 Task: Look for space in Machalí, Chile from 7th July, 2023 to 15th July, 2023 for 6 adults in price range Rs.15000 to Rs.20000. Place can be entire place with 3 bedrooms having 3 beds and 3 bathrooms. Property type can be house, flat, guest house. Booking option can be shelf check-in. Required host language is English.
Action: Mouse moved to (411, 203)
Screenshot: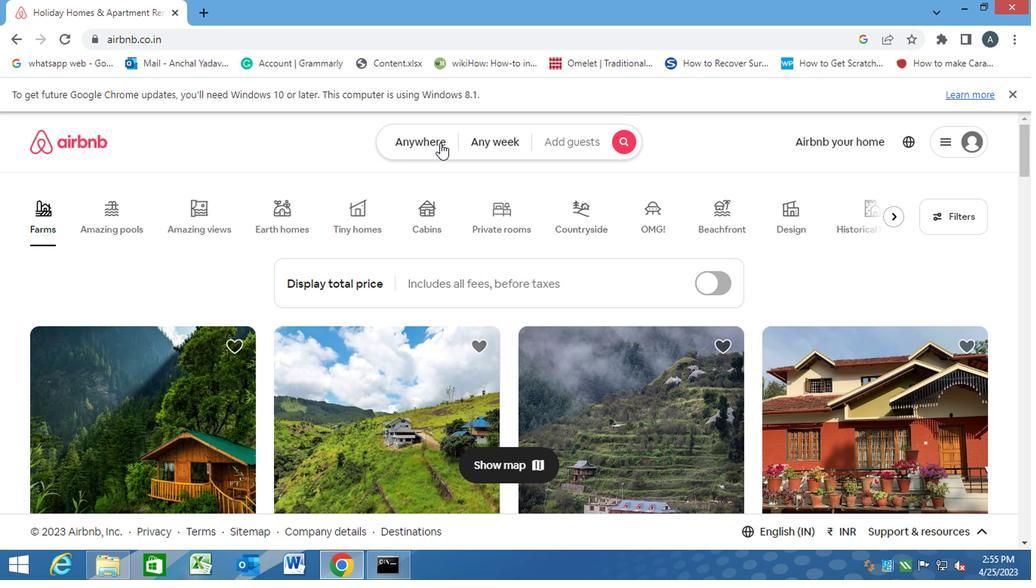 
Action: Mouse pressed left at (411, 203)
Screenshot: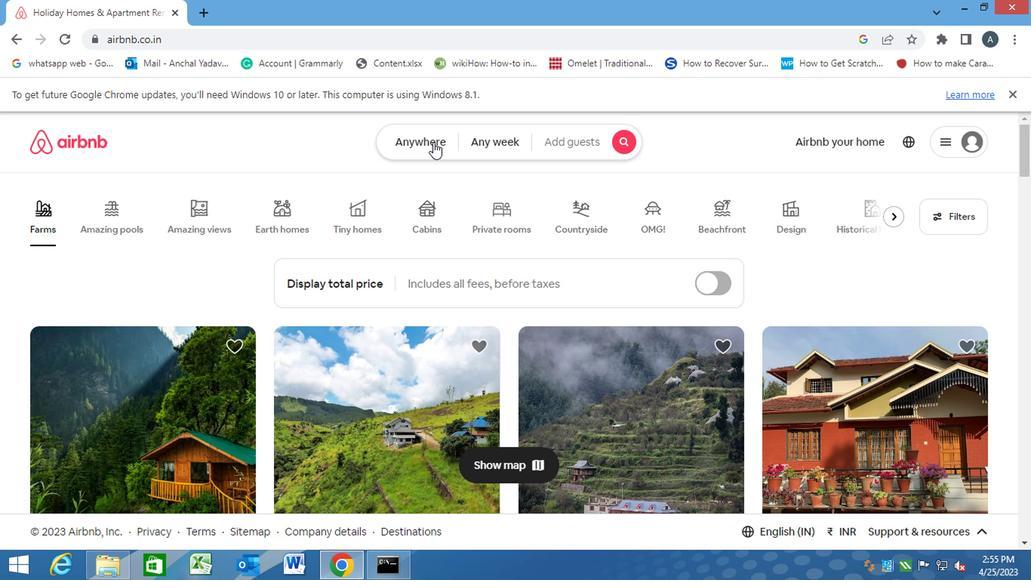 
Action: Mouse moved to (327, 248)
Screenshot: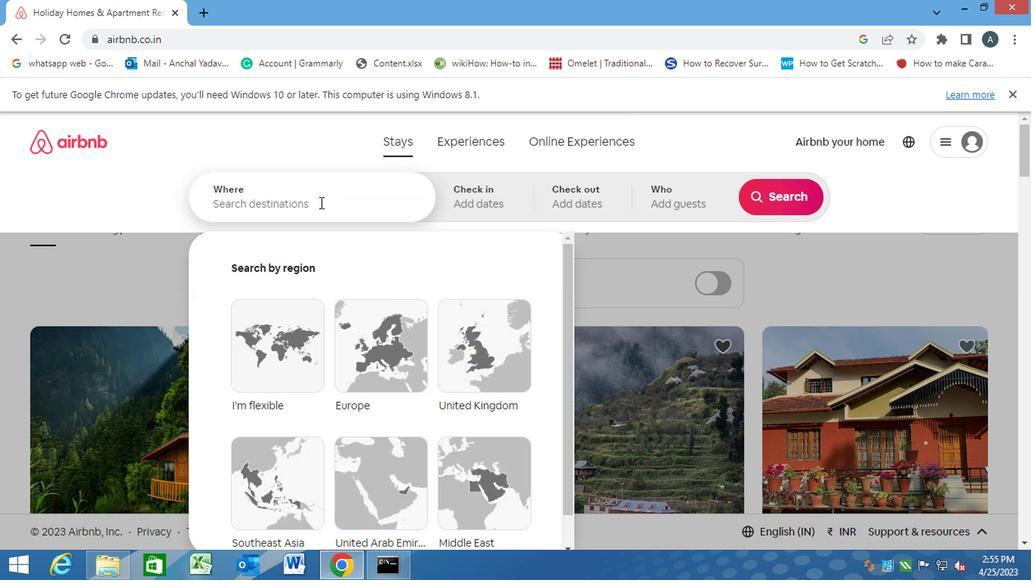 
Action: Mouse pressed left at (327, 248)
Screenshot: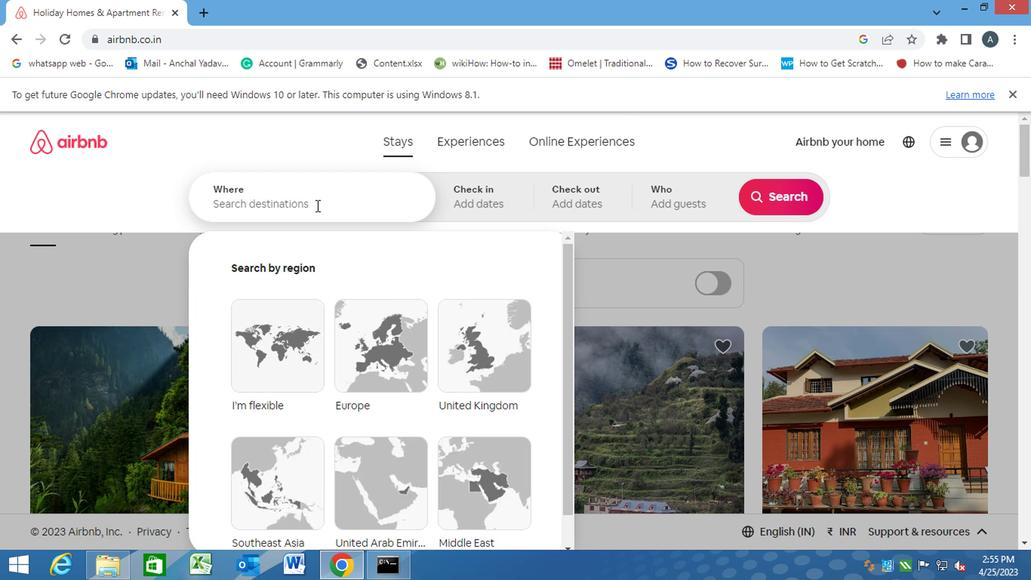 
Action: Key pressed m<Key.caps_lock>achali,<Key.space><Key.caps_lock>c<Key.caps_lock>hile<Key.enter>
Screenshot: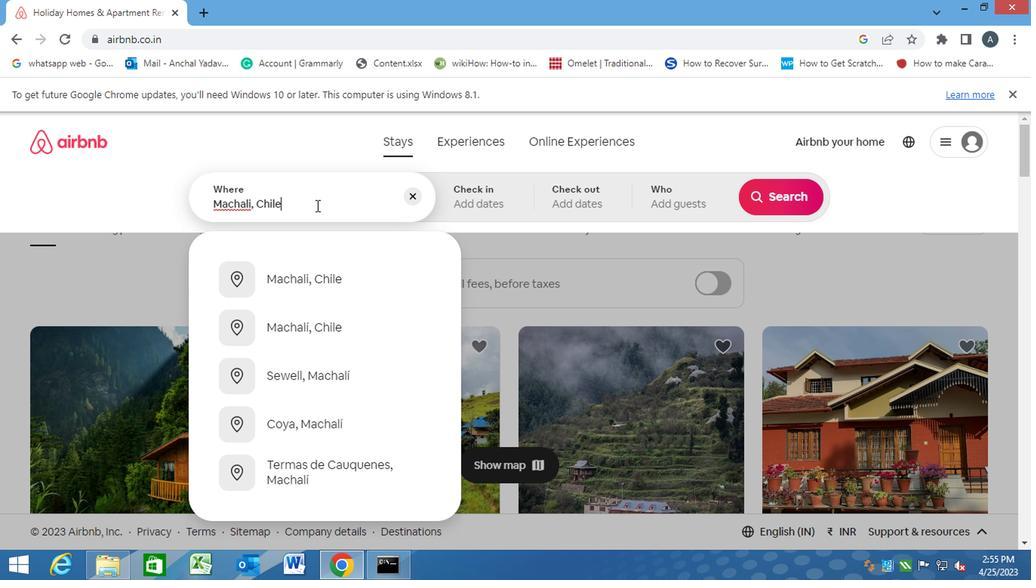 
Action: Mouse moved to (652, 329)
Screenshot: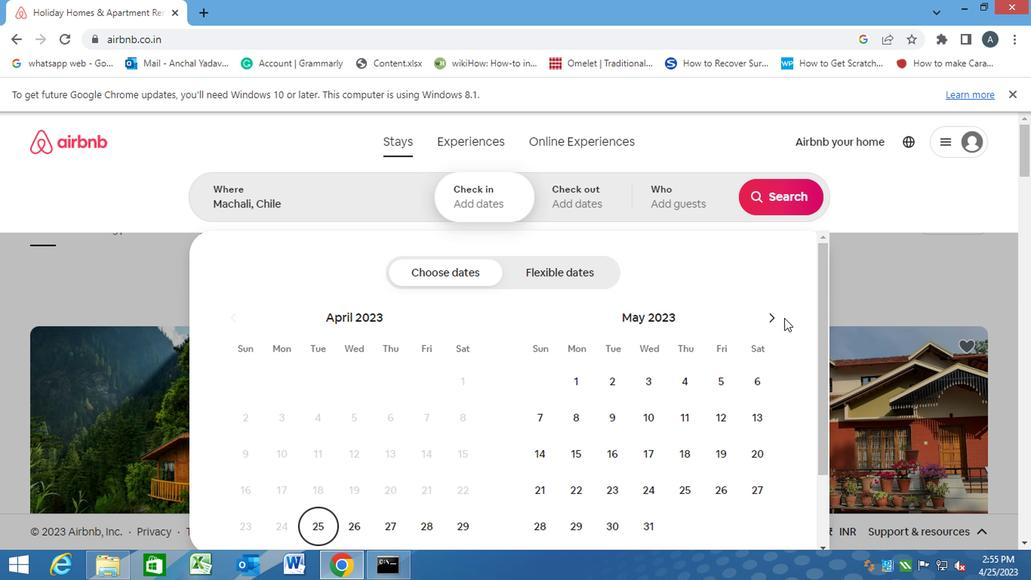 
Action: Mouse pressed left at (652, 329)
Screenshot: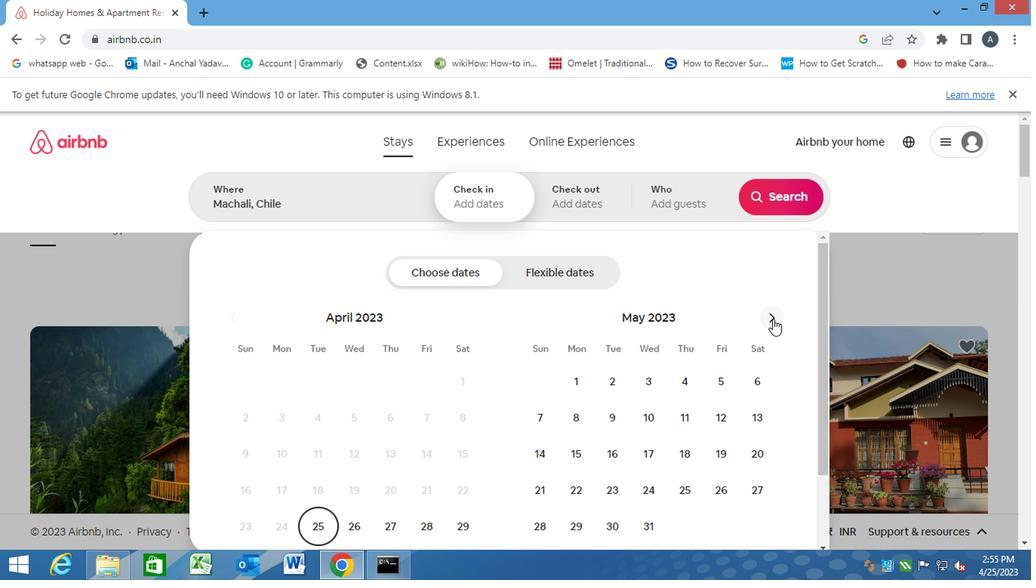 
Action: Mouse pressed left at (652, 329)
Screenshot: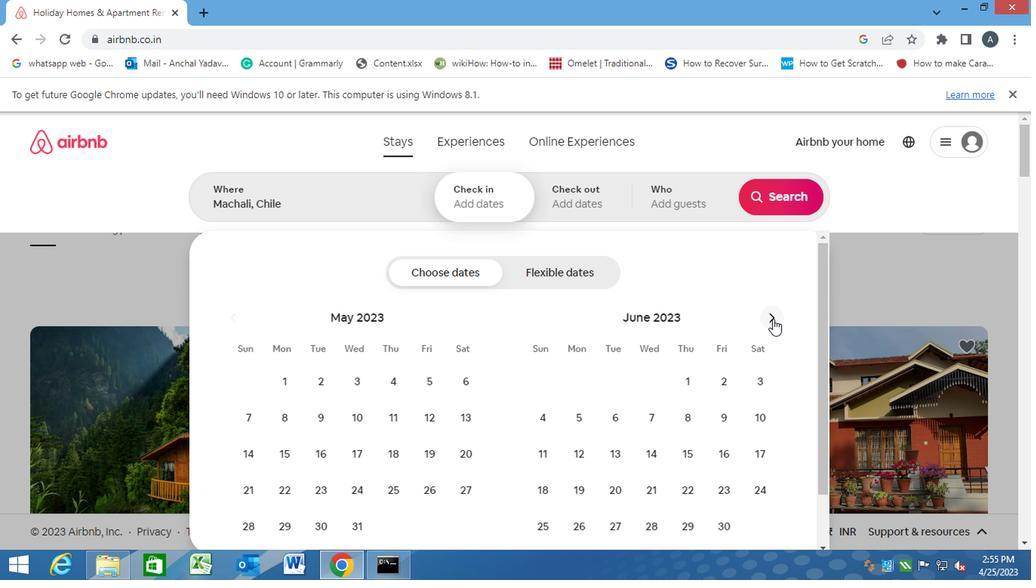 
Action: Mouse moved to (615, 401)
Screenshot: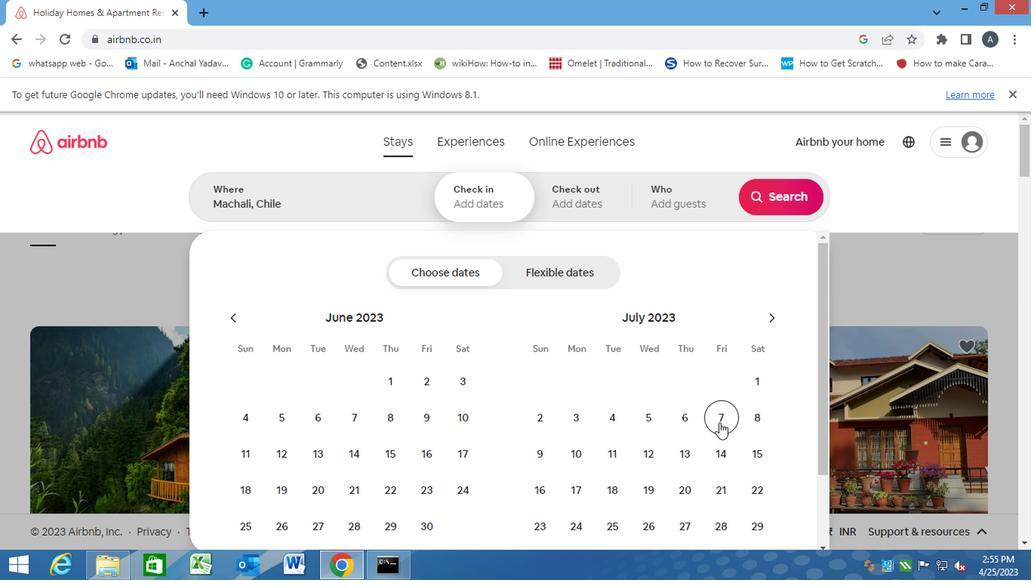 
Action: Mouse pressed left at (615, 401)
Screenshot: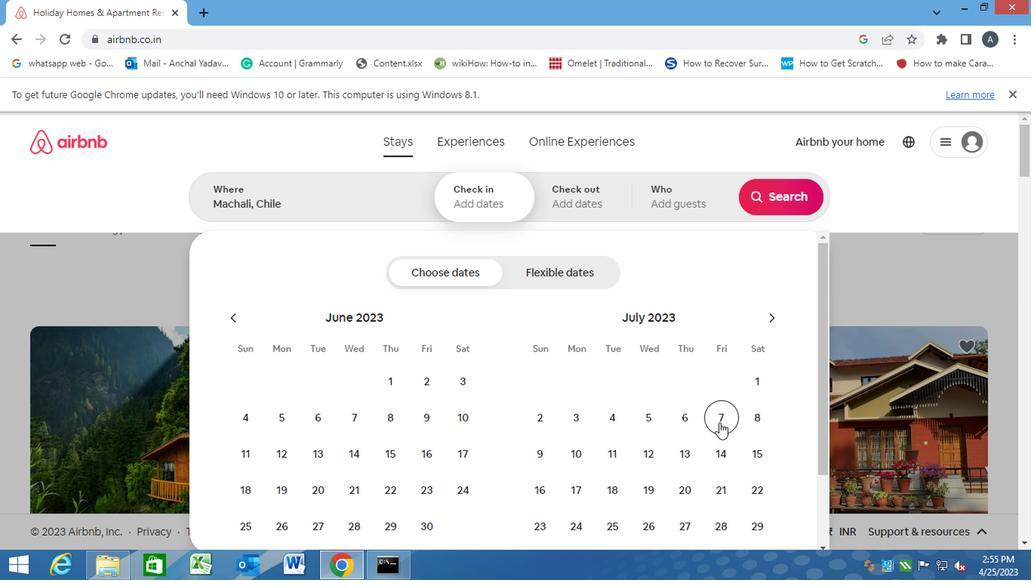 
Action: Mouse moved to (643, 430)
Screenshot: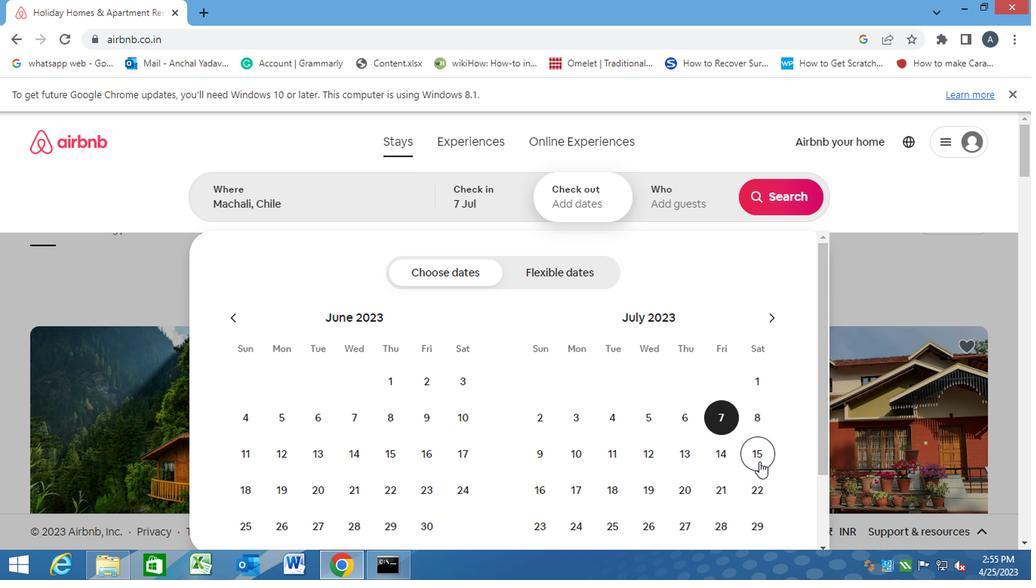 
Action: Mouse pressed left at (643, 430)
Screenshot: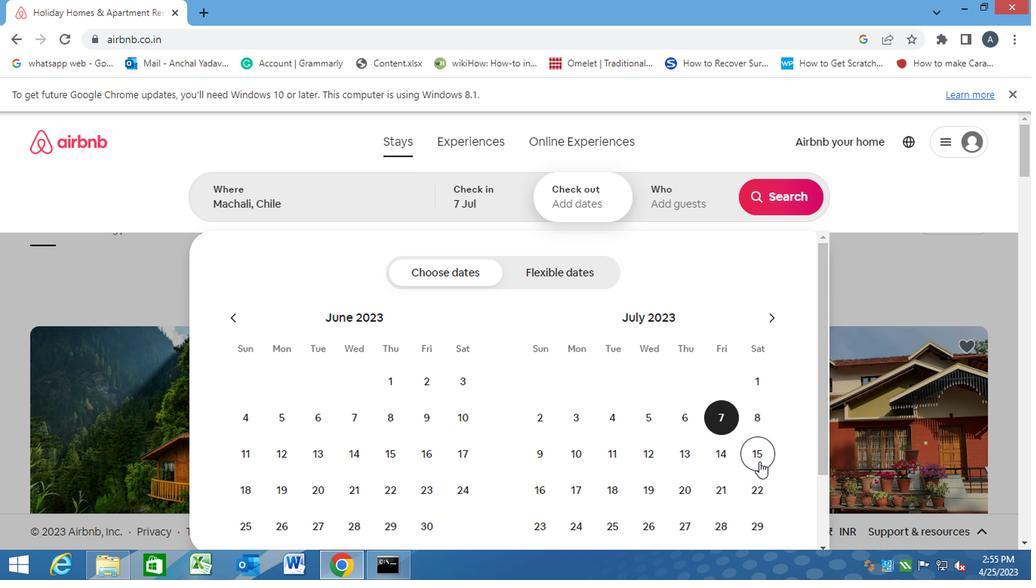 
Action: Mouse moved to (601, 239)
Screenshot: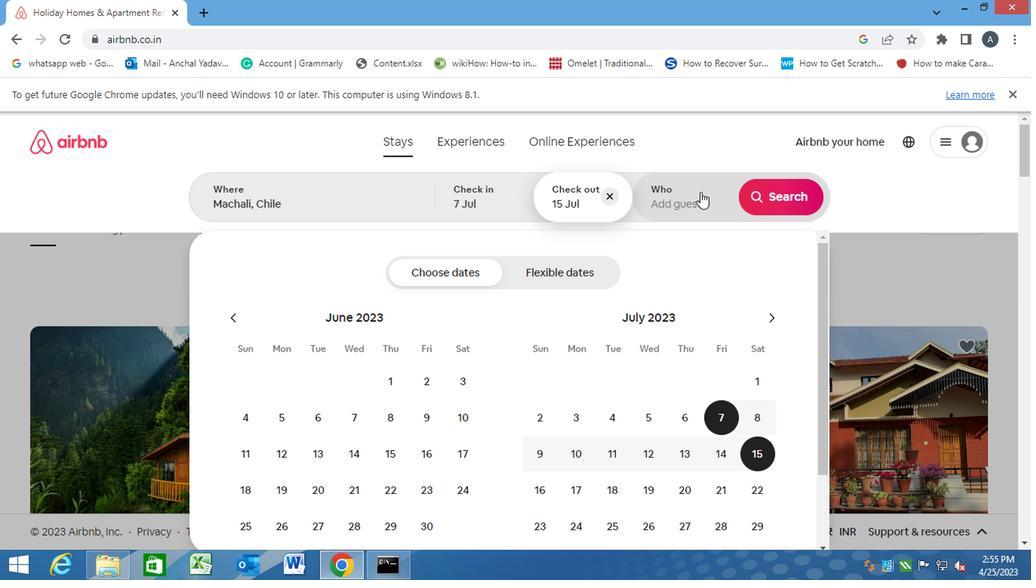 
Action: Mouse pressed left at (601, 239)
Screenshot: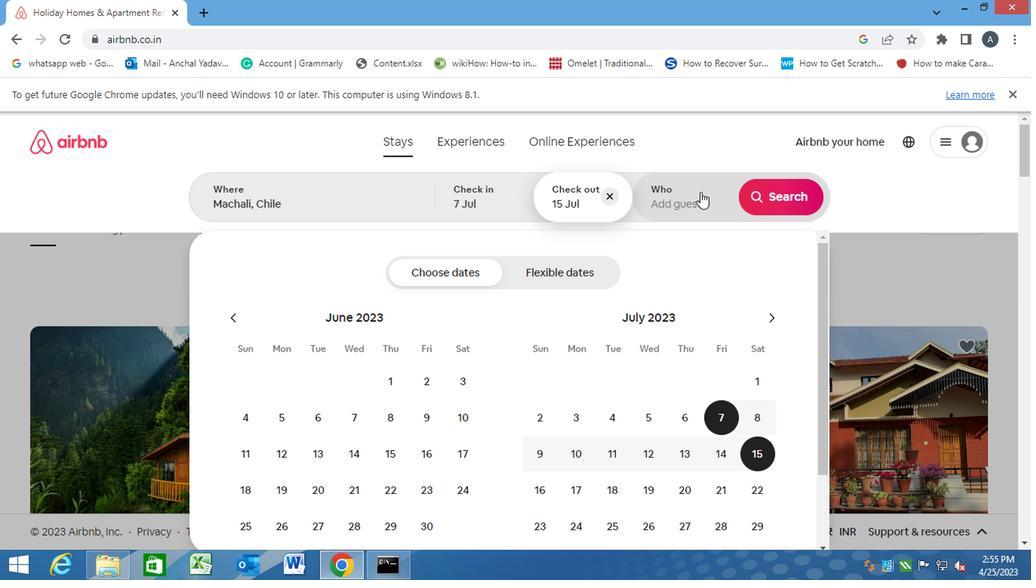
Action: Mouse moved to (666, 301)
Screenshot: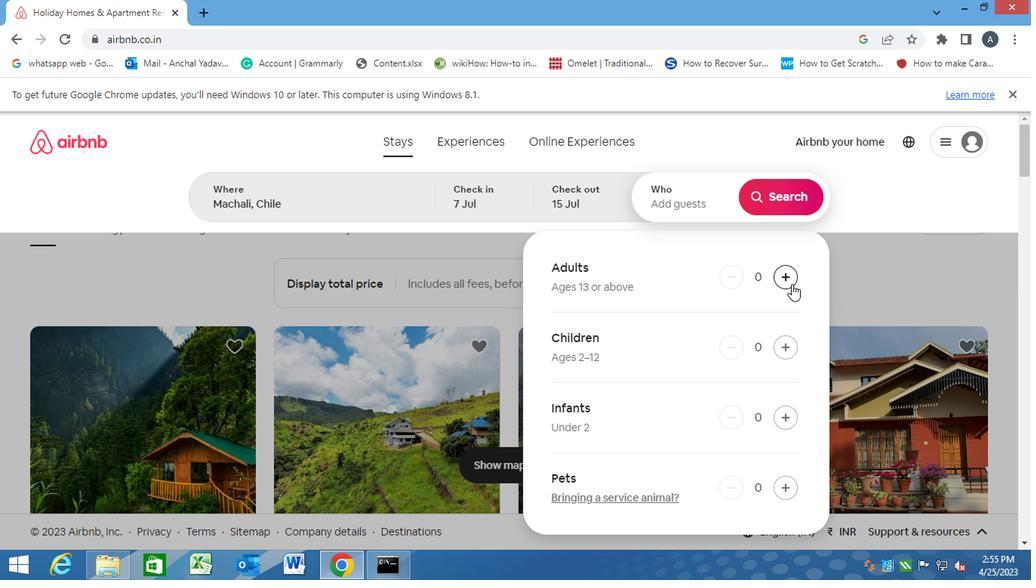 
Action: Mouse pressed left at (666, 301)
Screenshot: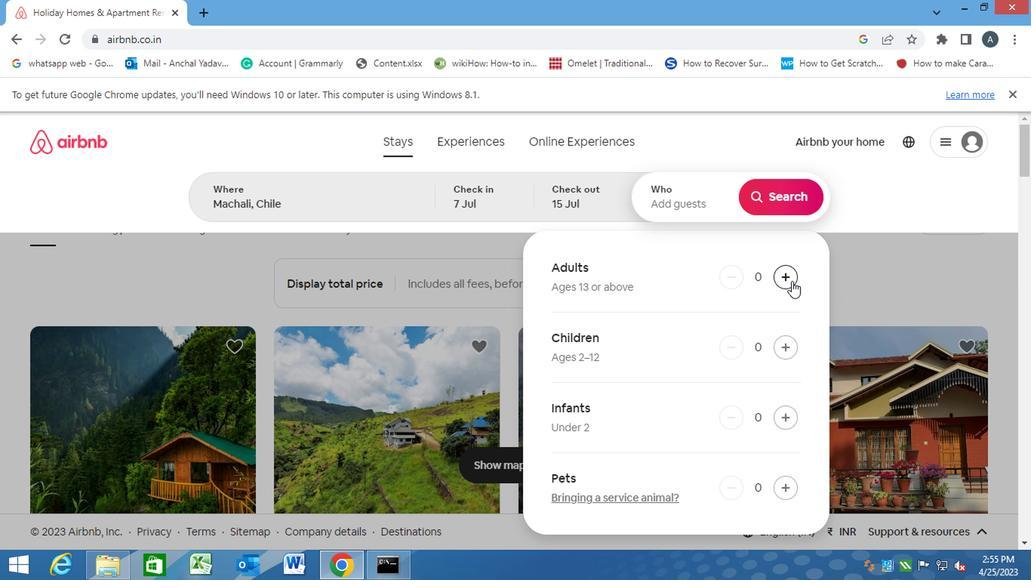 
Action: Mouse pressed left at (666, 301)
Screenshot: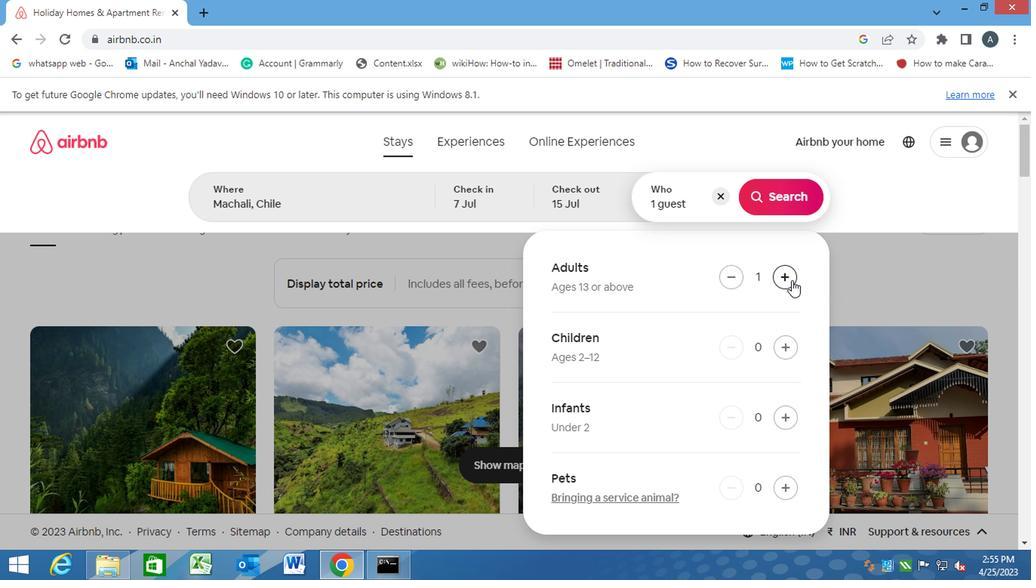 
Action: Mouse pressed left at (666, 301)
Screenshot: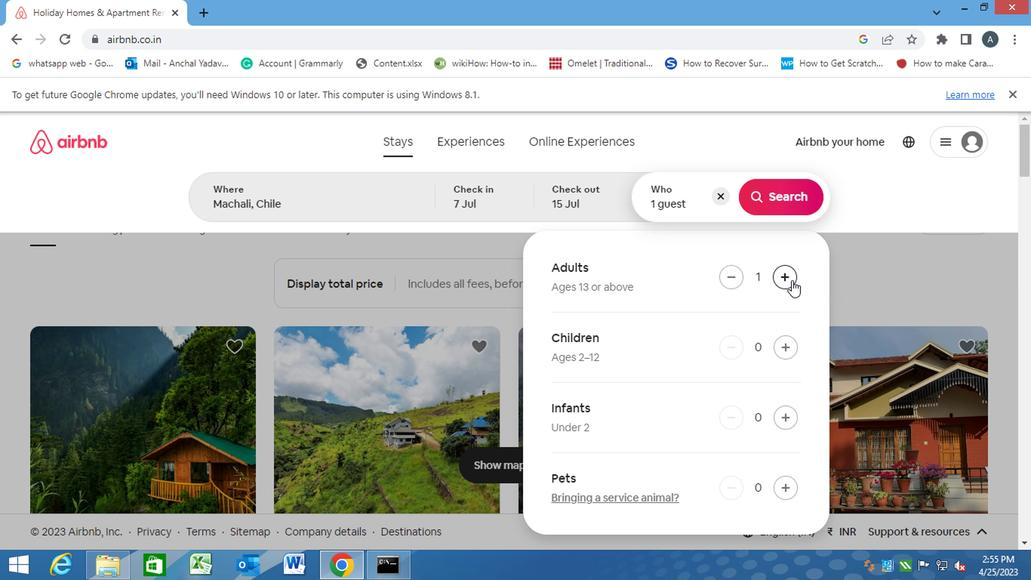 
Action: Mouse pressed left at (666, 301)
Screenshot: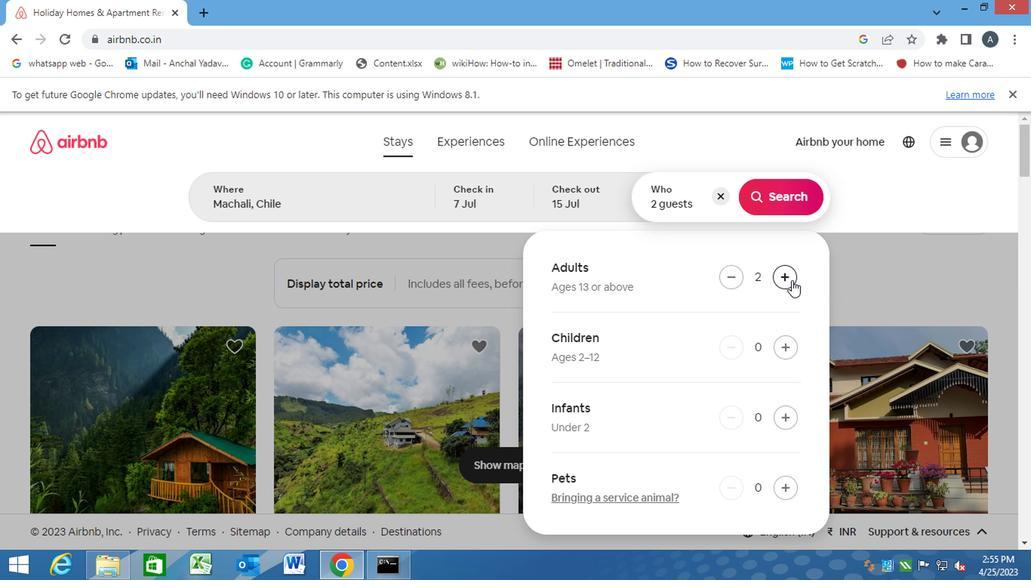
Action: Mouse pressed left at (666, 301)
Screenshot: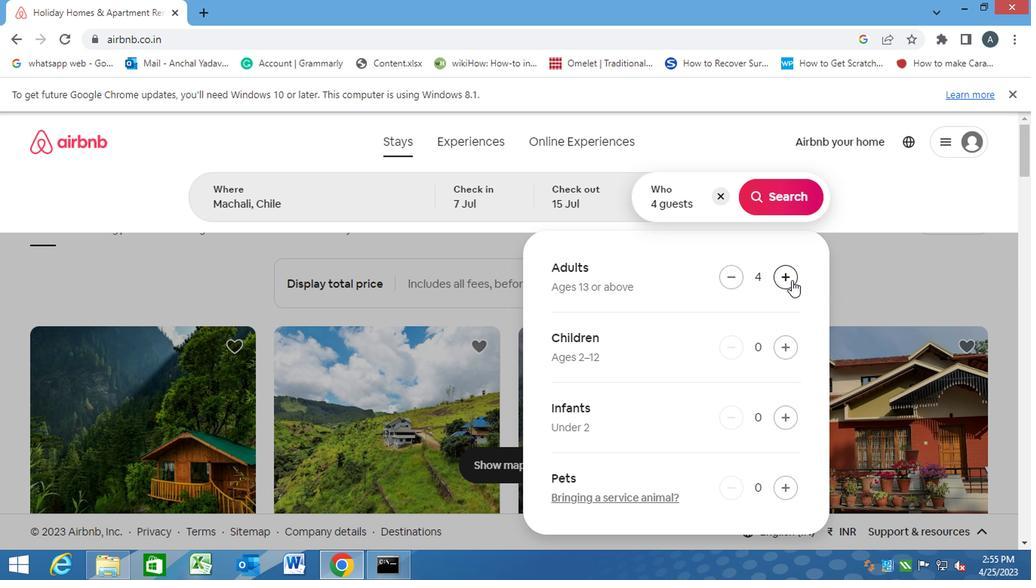 
Action: Mouse pressed left at (666, 301)
Screenshot: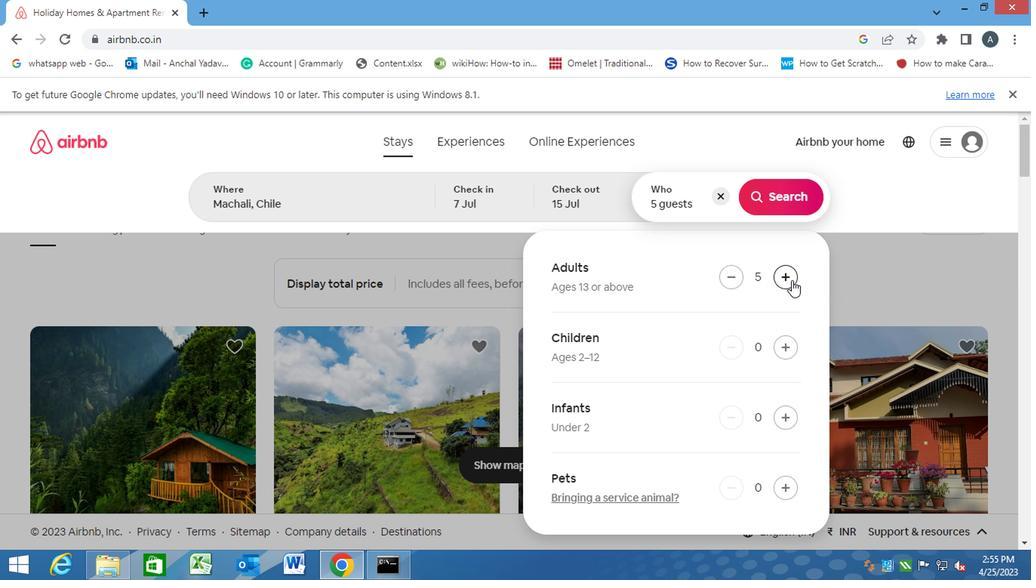 
Action: Mouse moved to (662, 237)
Screenshot: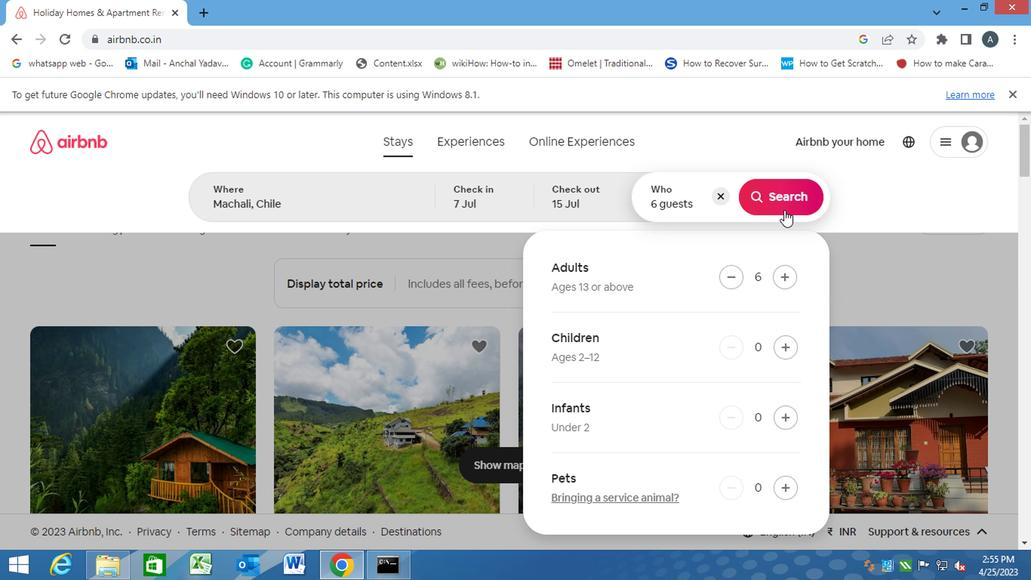 
Action: Mouse pressed left at (662, 237)
Screenshot: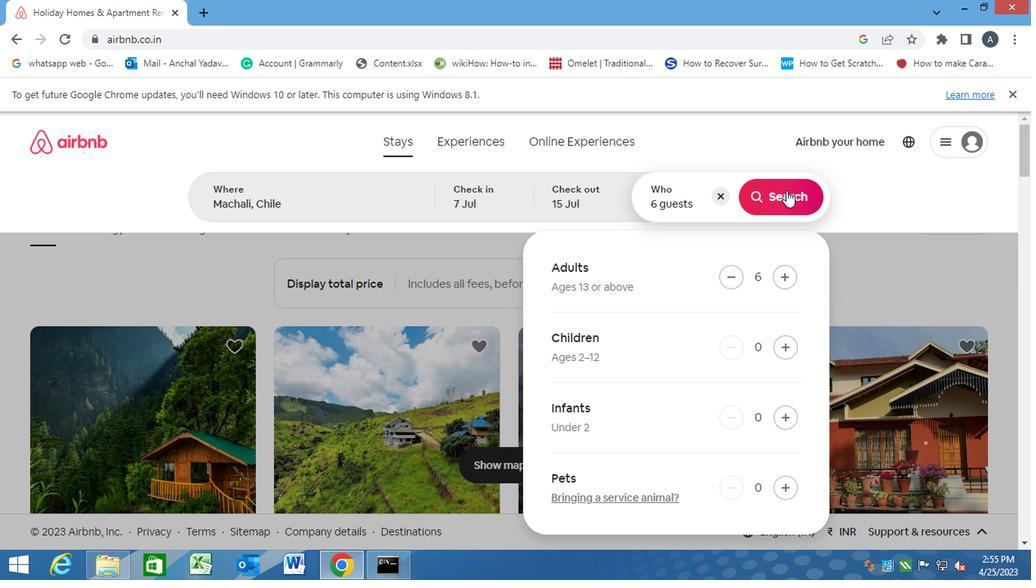 
Action: Mouse moved to (783, 242)
Screenshot: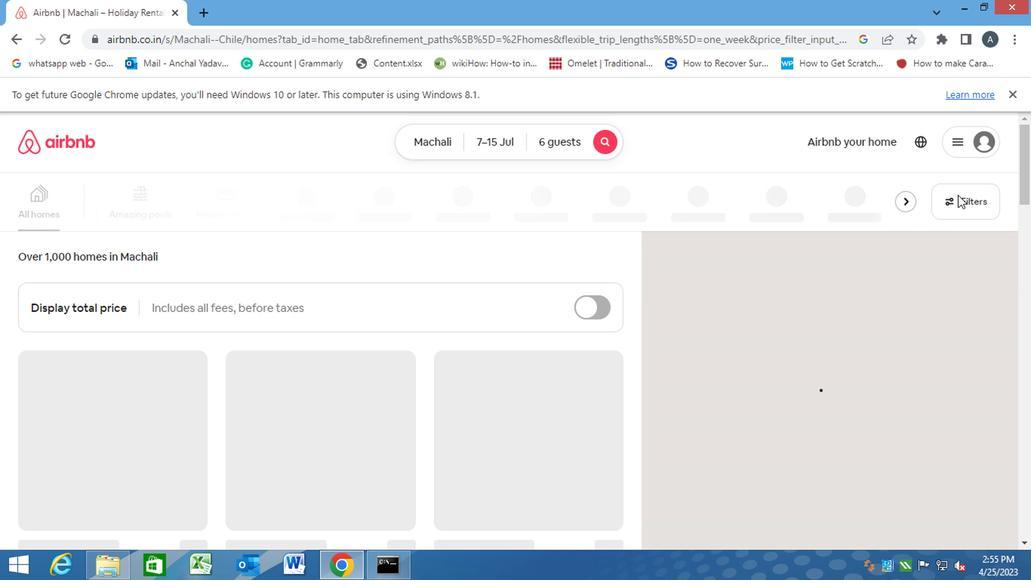 
Action: Mouse pressed left at (783, 242)
Screenshot: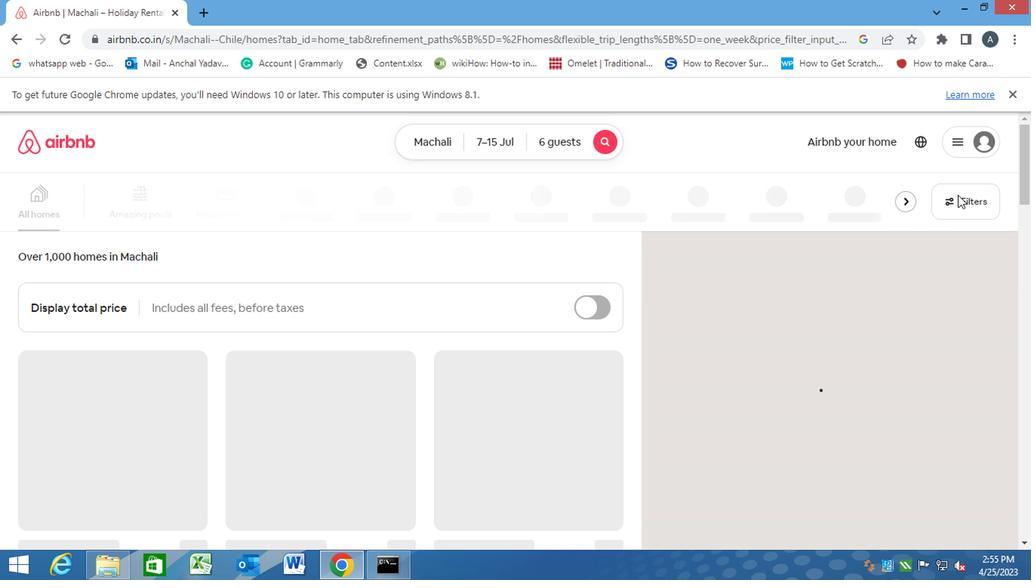 
Action: Mouse moved to (325, 382)
Screenshot: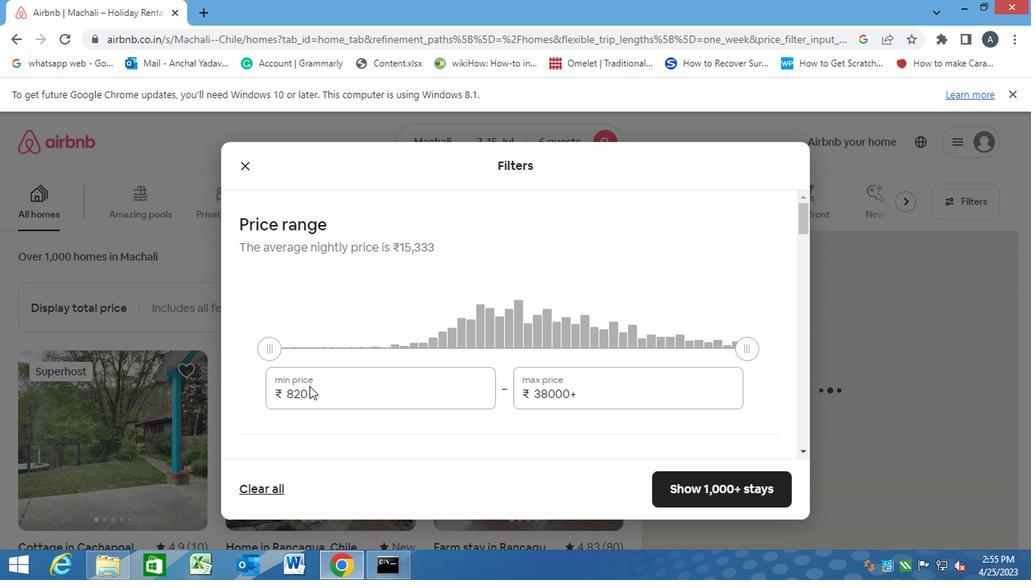 
Action: Mouse pressed left at (325, 382)
Screenshot: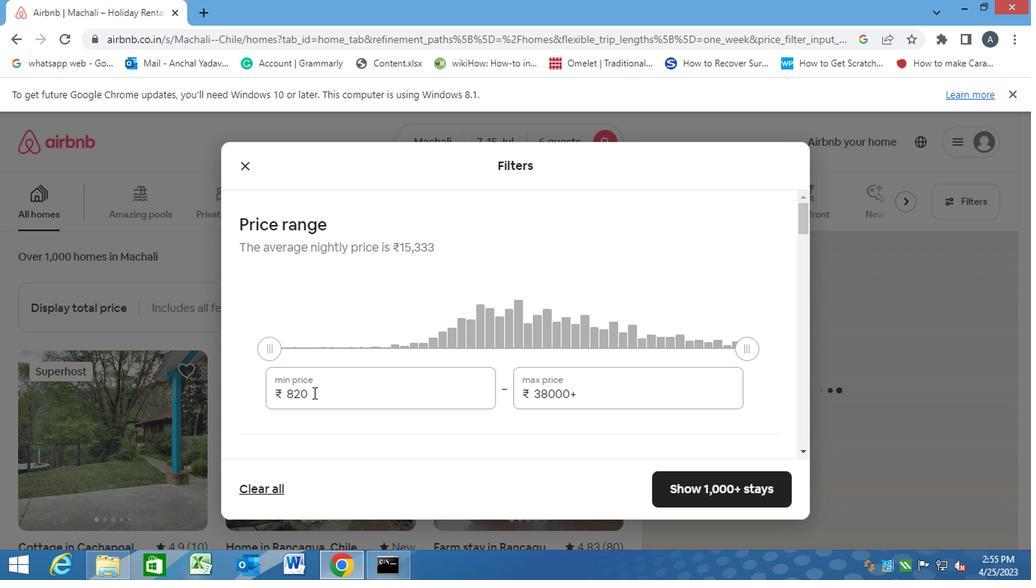 
Action: Mouse moved to (295, 390)
Screenshot: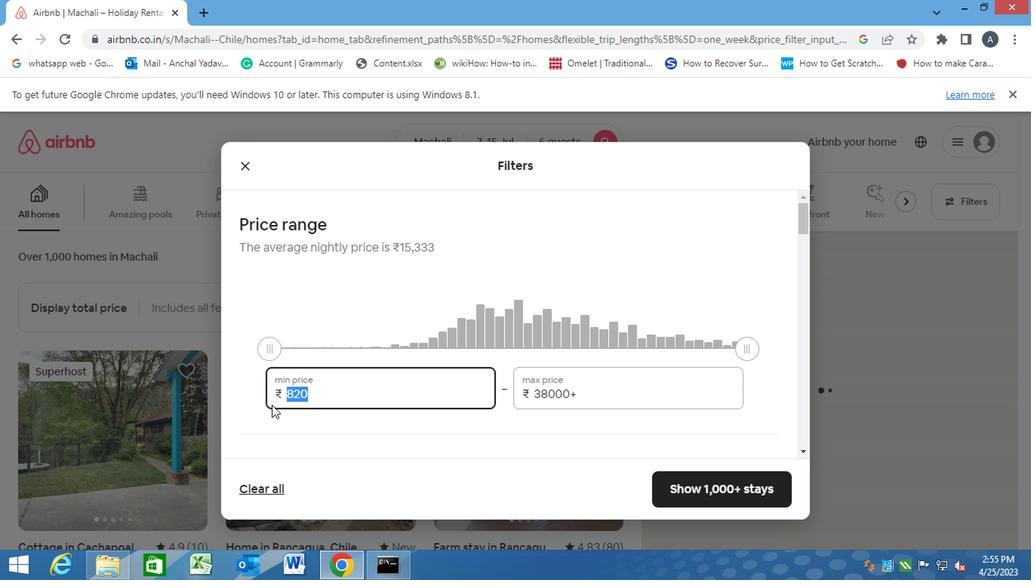 
Action: Key pressed 15000<Key.tab>20000
Screenshot: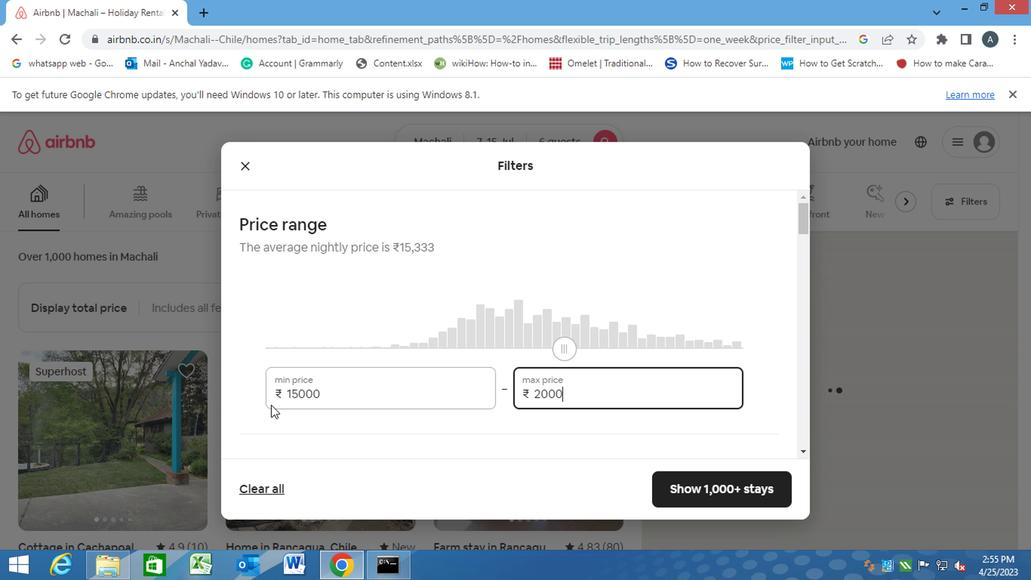 
Action: Mouse moved to (368, 425)
Screenshot: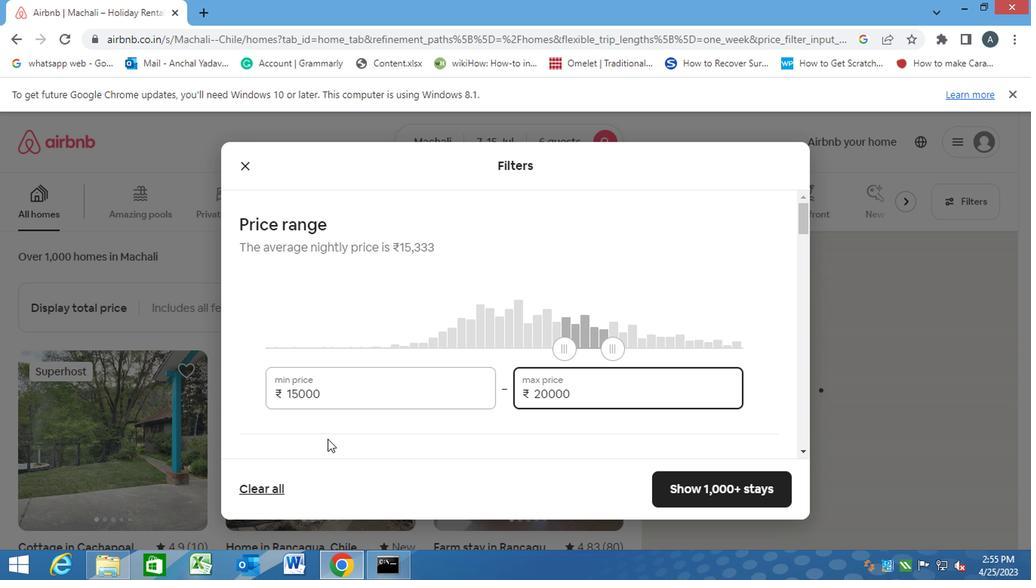 
Action: Mouse pressed left at (368, 425)
Screenshot: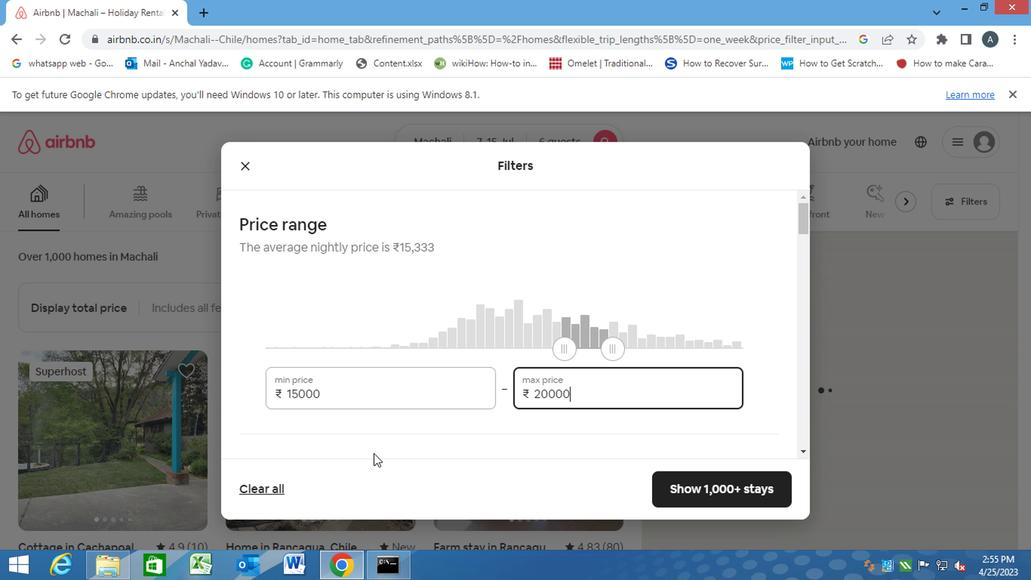 
Action: Mouse moved to (389, 421)
Screenshot: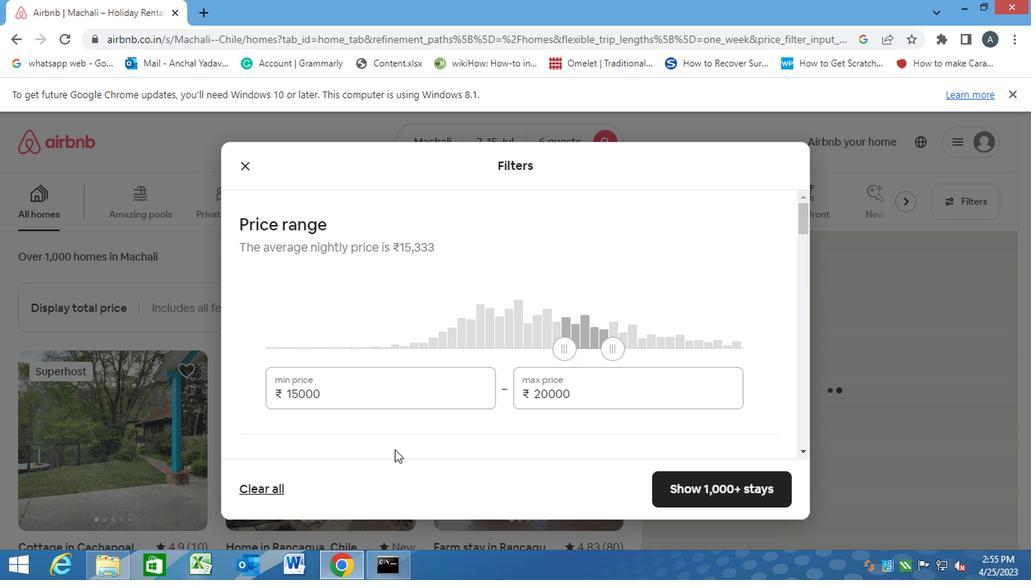 
Action: Mouse scrolled (386, 421) with delta (0, 0)
Screenshot: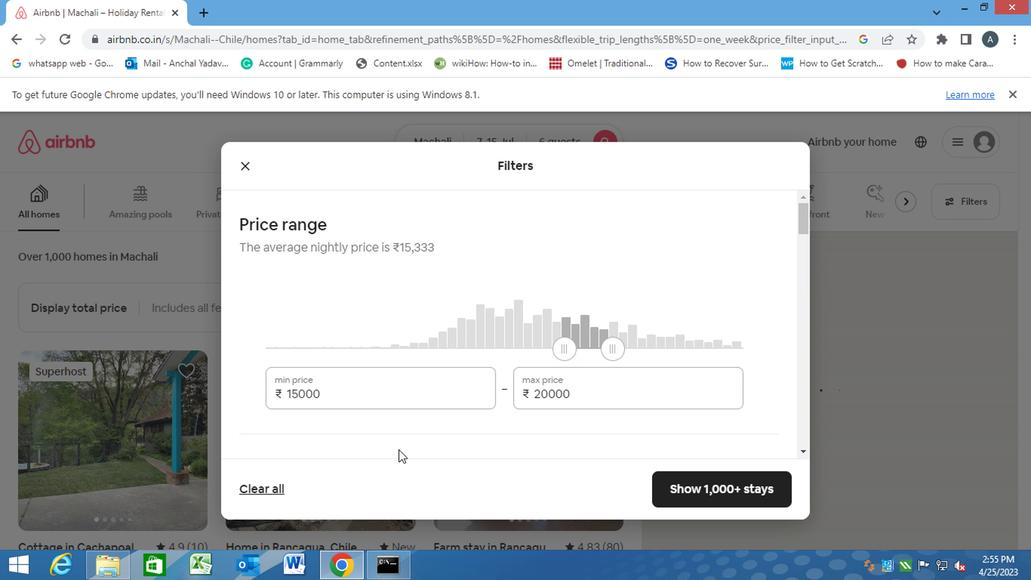 
Action: Mouse scrolled (387, 421) with delta (0, 0)
Screenshot: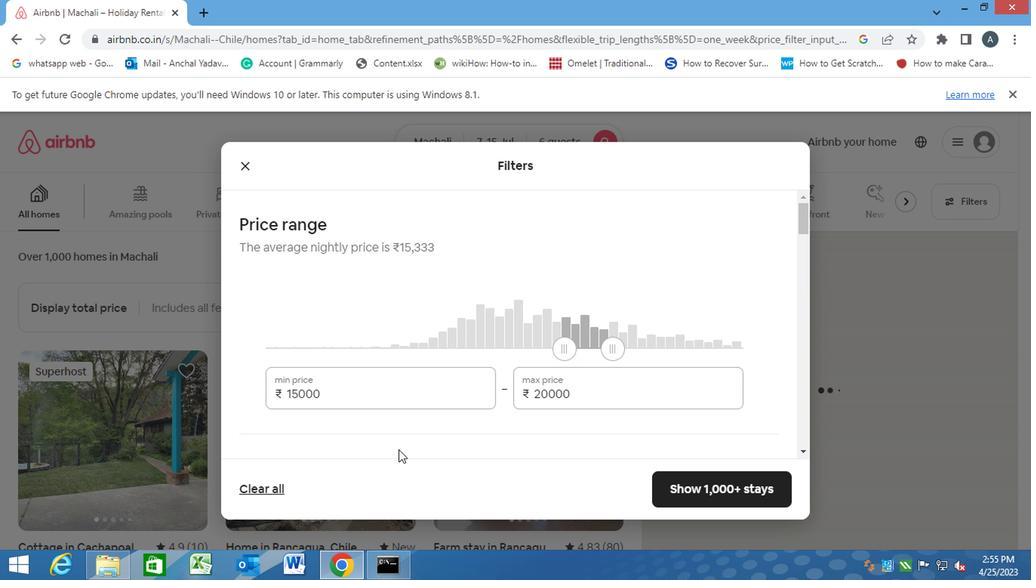 
Action: Mouse moved to (392, 419)
Screenshot: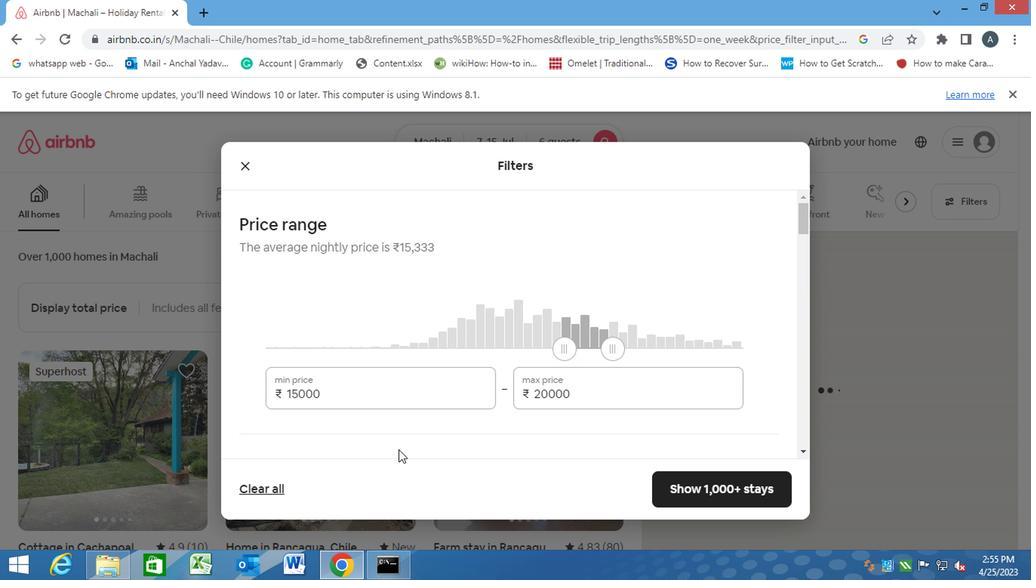 
Action: Mouse scrolled (387, 421) with delta (0, 0)
Screenshot: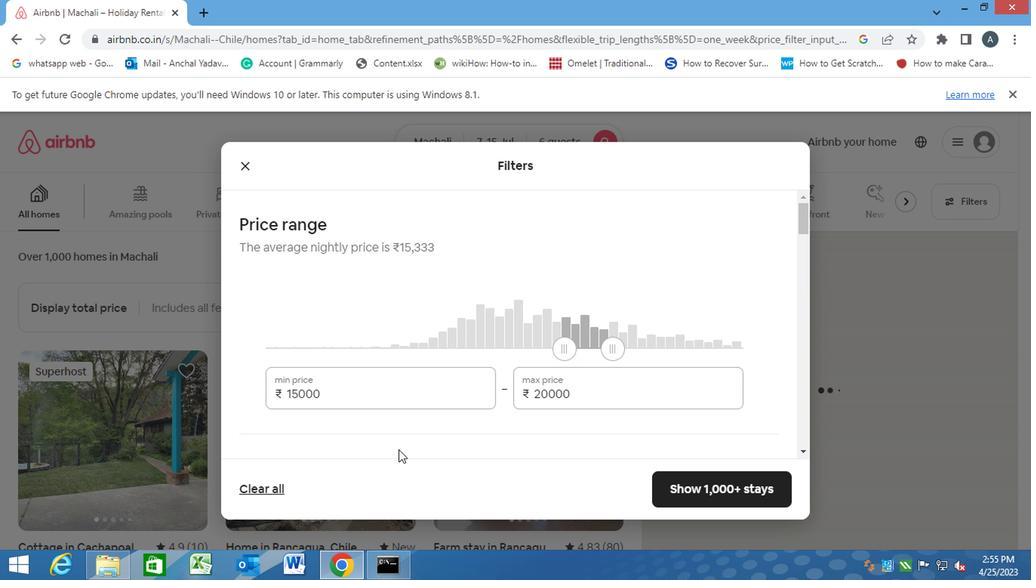 
Action: Mouse moved to (397, 412)
Screenshot: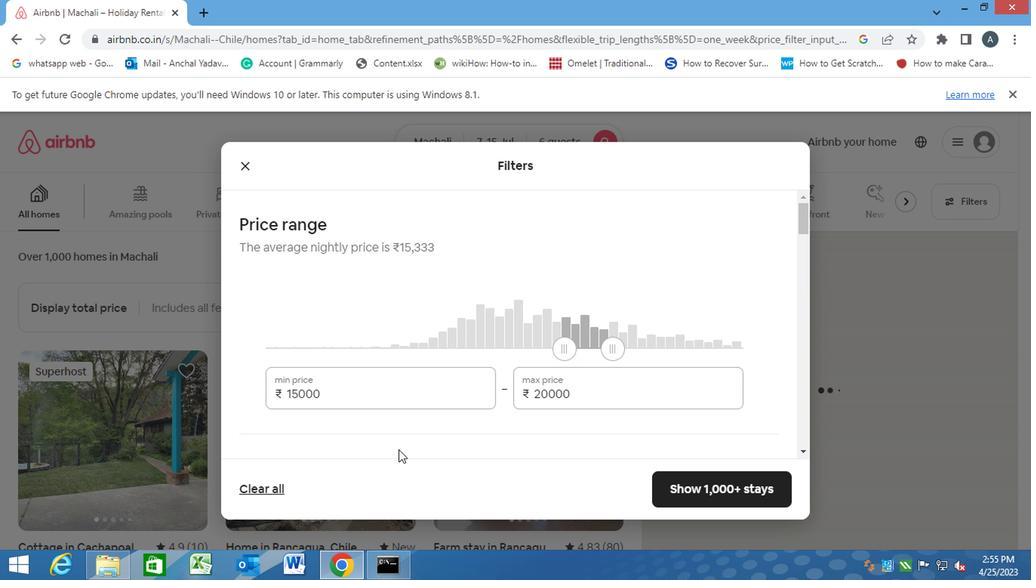 
Action: Mouse scrolled (392, 419) with delta (0, 0)
Screenshot: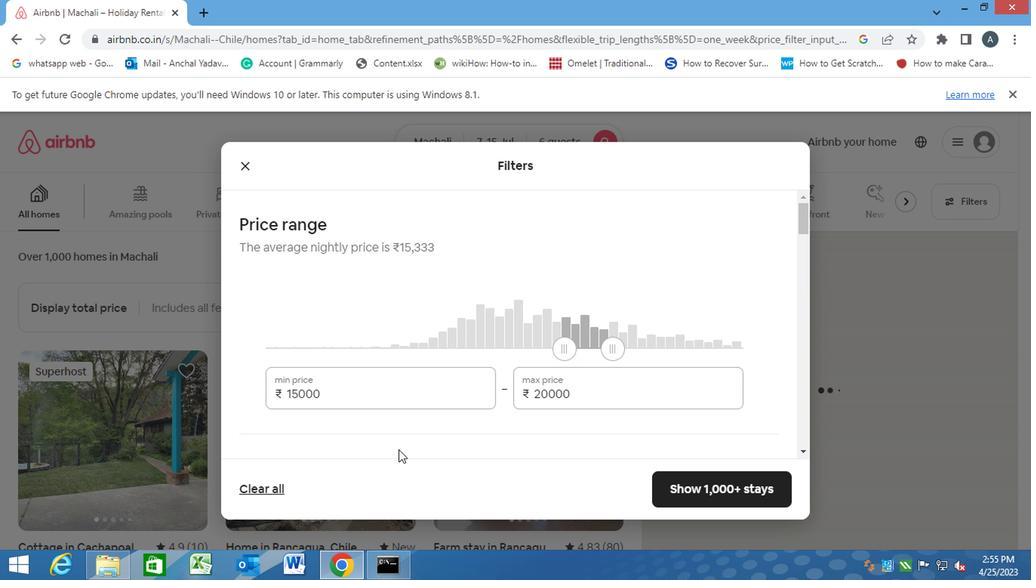 
Action: Mouse moved to (230, 367)
Screenshot: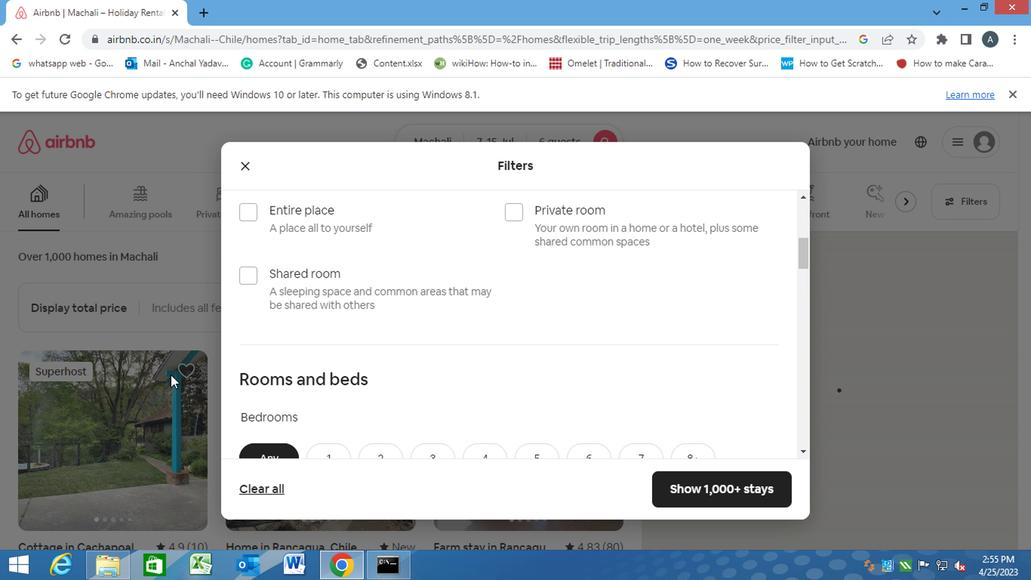
Action: Mouse scrolled (230, 367) with delta (0, 0)
Screenshot: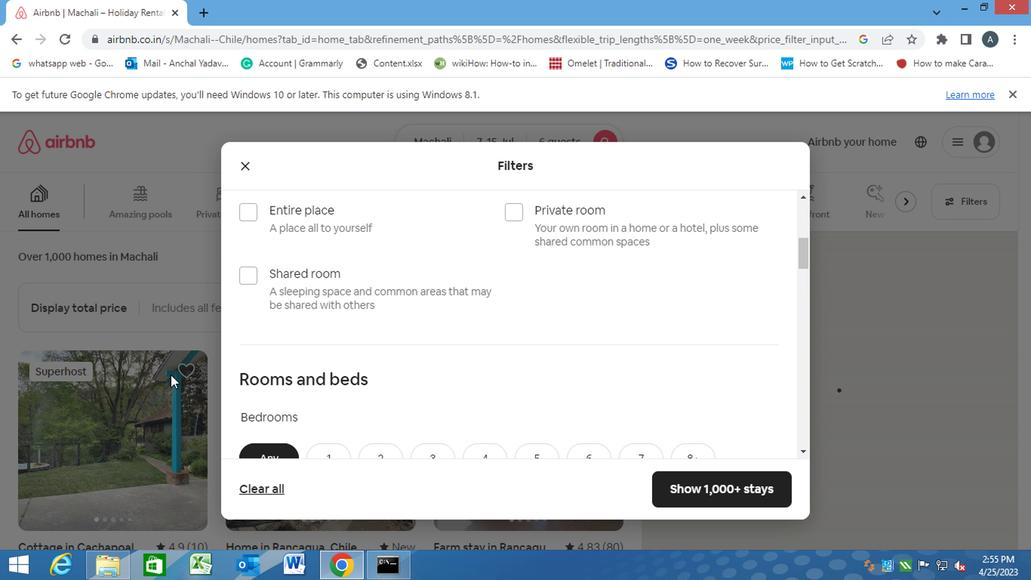 
Action: Mouse moved to (232, 367)
Screenshot: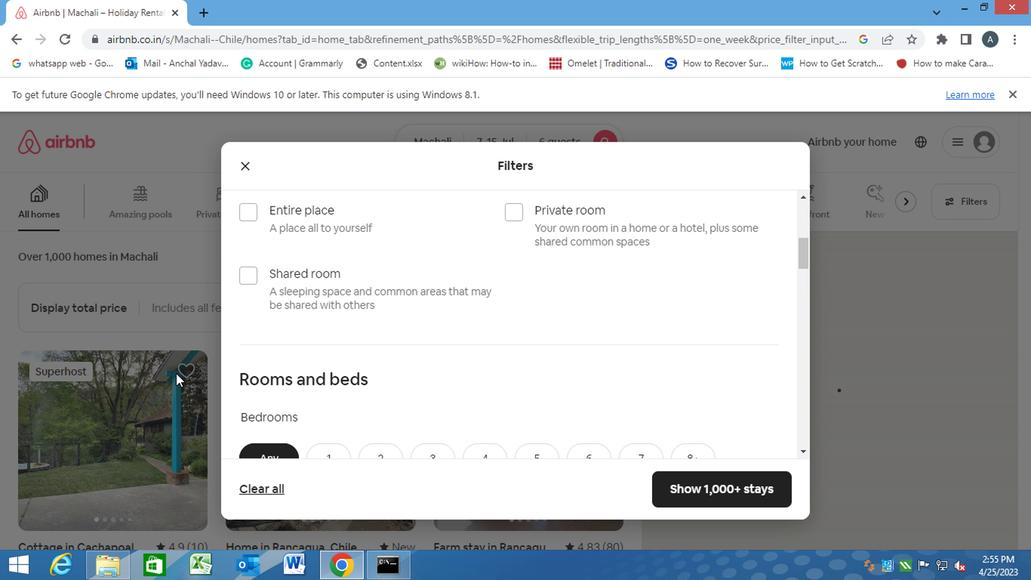 
Action: Mouse scrolled (232, 367) with delta (0, 0)
Screenshot: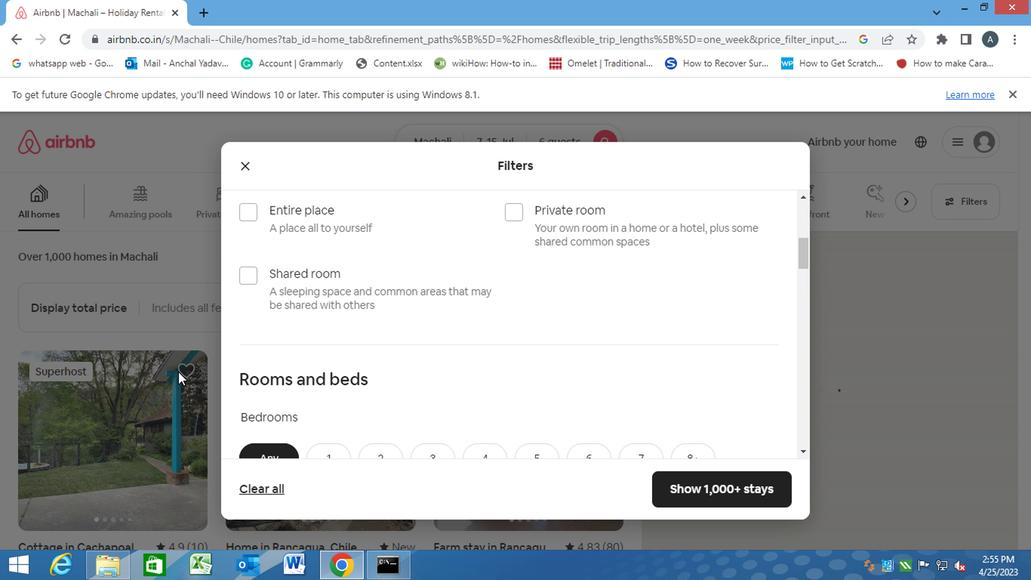 
Action: Mouse moved to (412, 355)
Screenshot: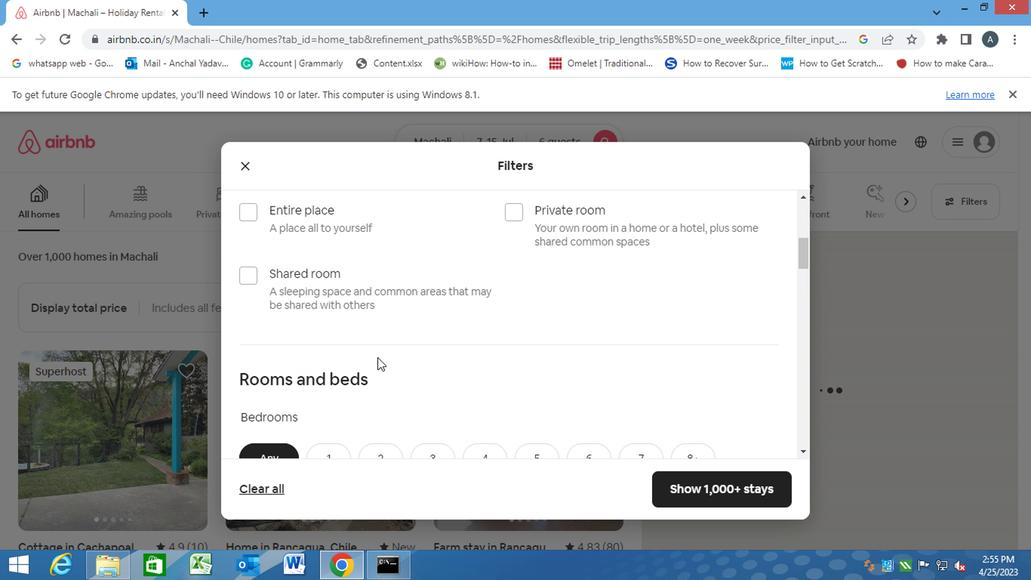 
Action: Mouse scrolled (412, 356) with delta (0, 0)
Screenshot: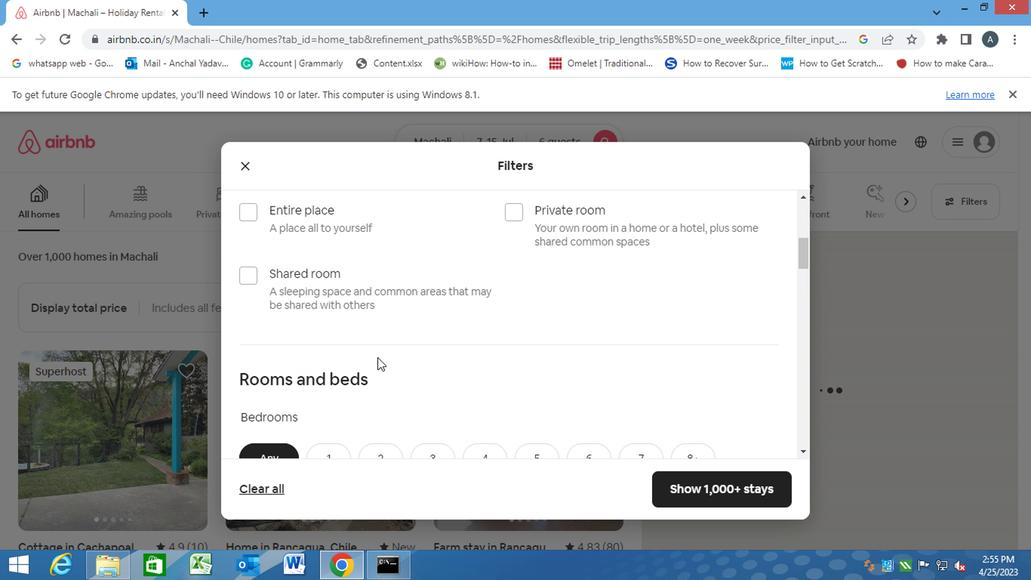 
Action: Mouse scrolled (412, 356) with delta (0, 0)
Screenshot: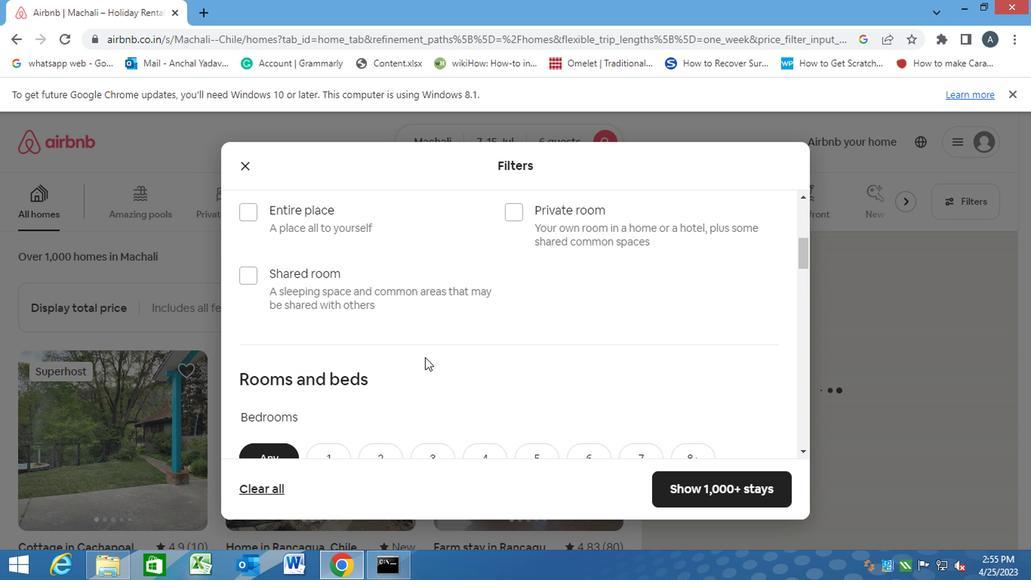 
Action: Mouse scrolled (412, 356) with delta (0, 0)
Screenshot: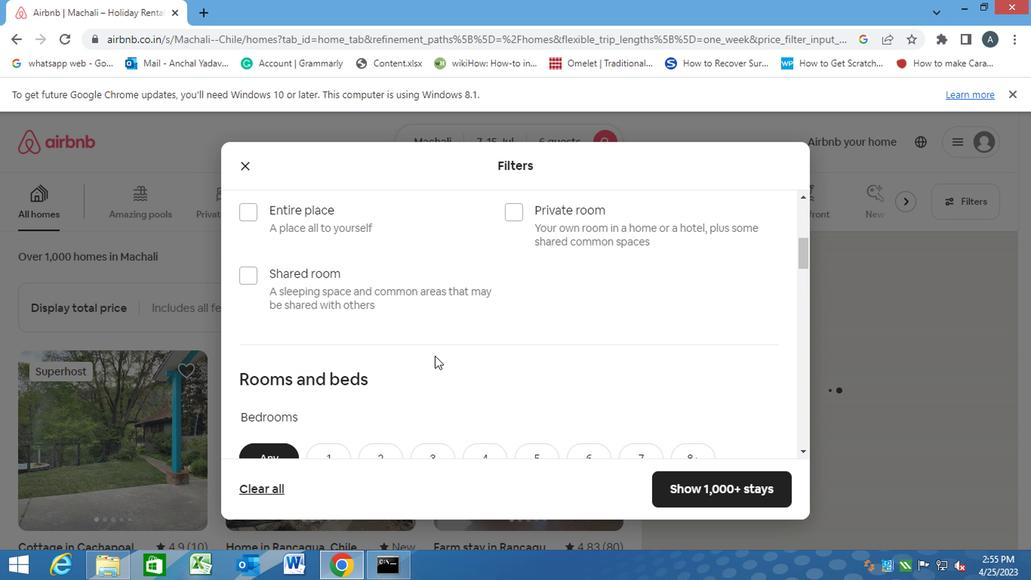 
Action: Mouse moved to (281, 412)
Screenshot: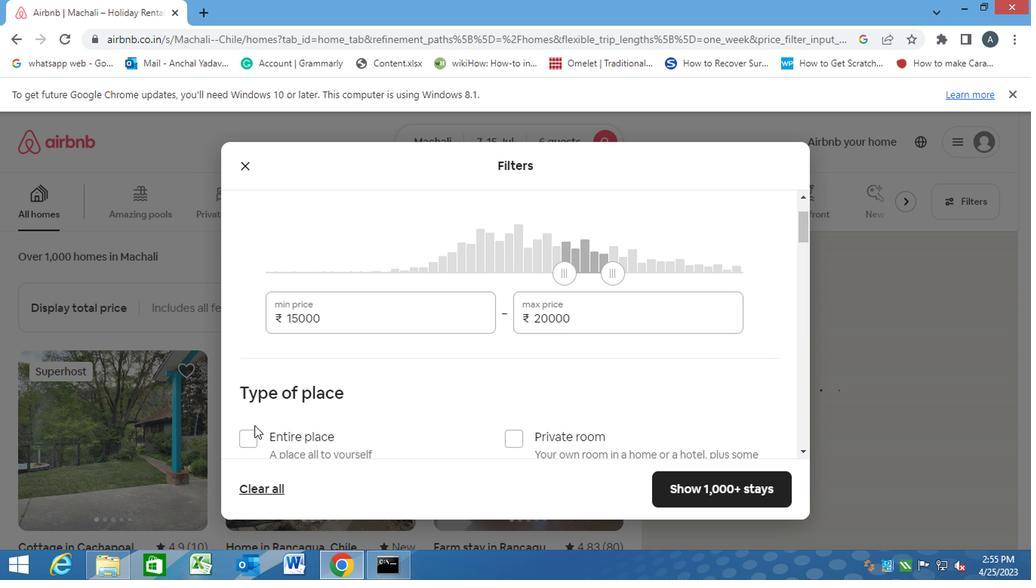 
Action: Mouse pressed left at (281, 412)
Screenshot: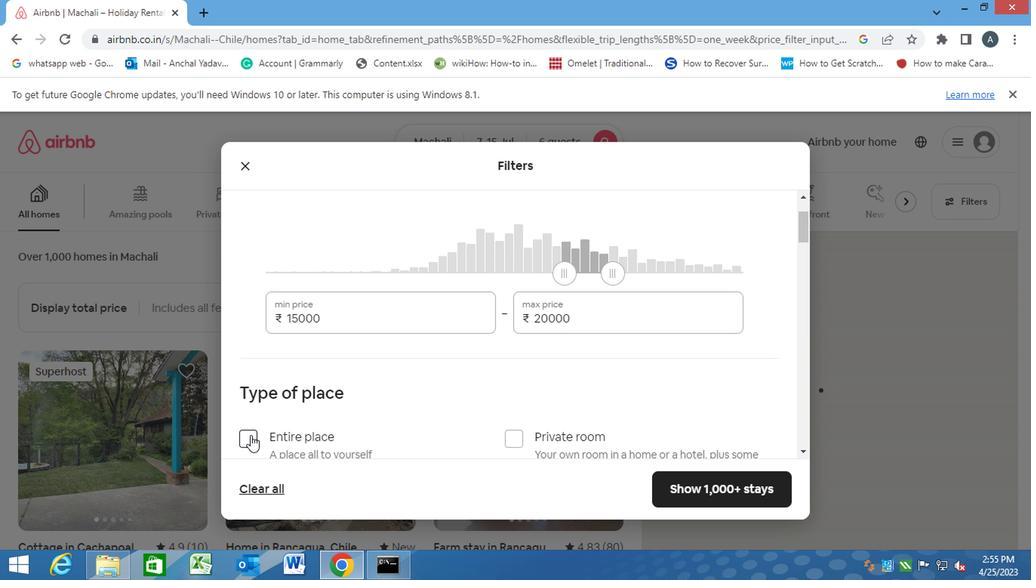
Action: Mouse moved to (427, 399)
Screenshot: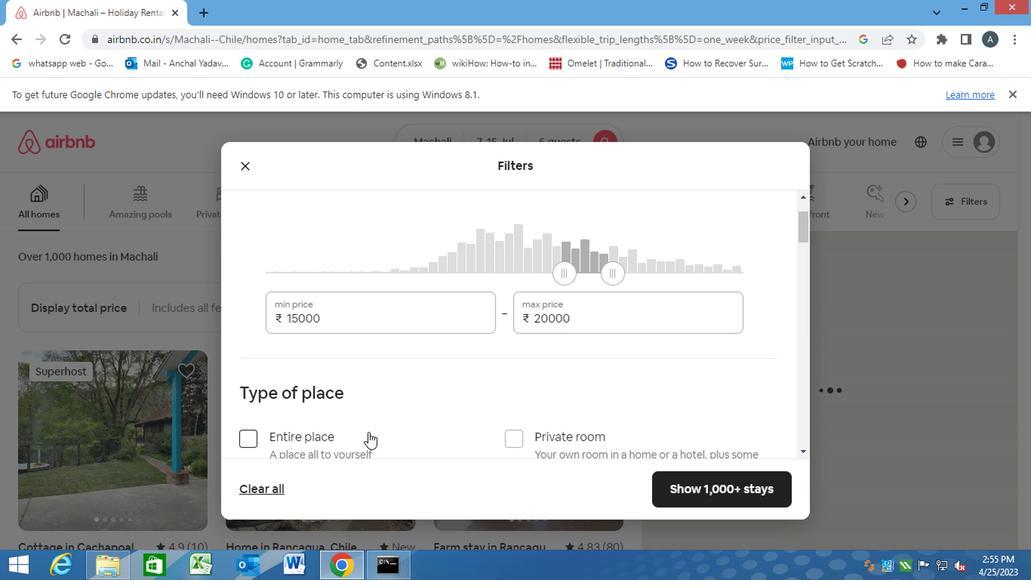 
Action: Mouse scrolled (427, 399) with delta (0, 0)
Screenshot: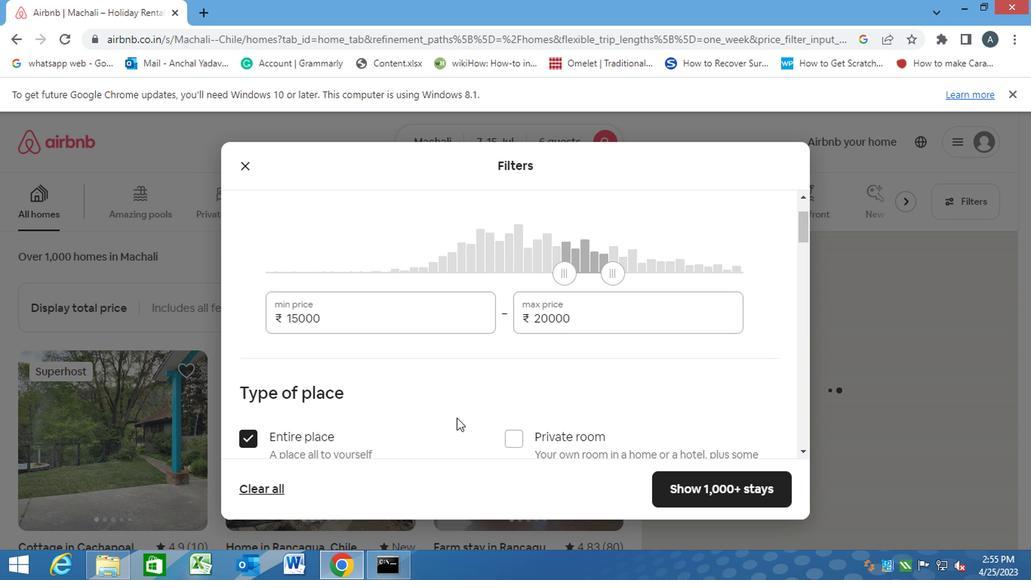 
Action: Mouse scrolled (427, 399) with delta (0, 0)
Screenshot: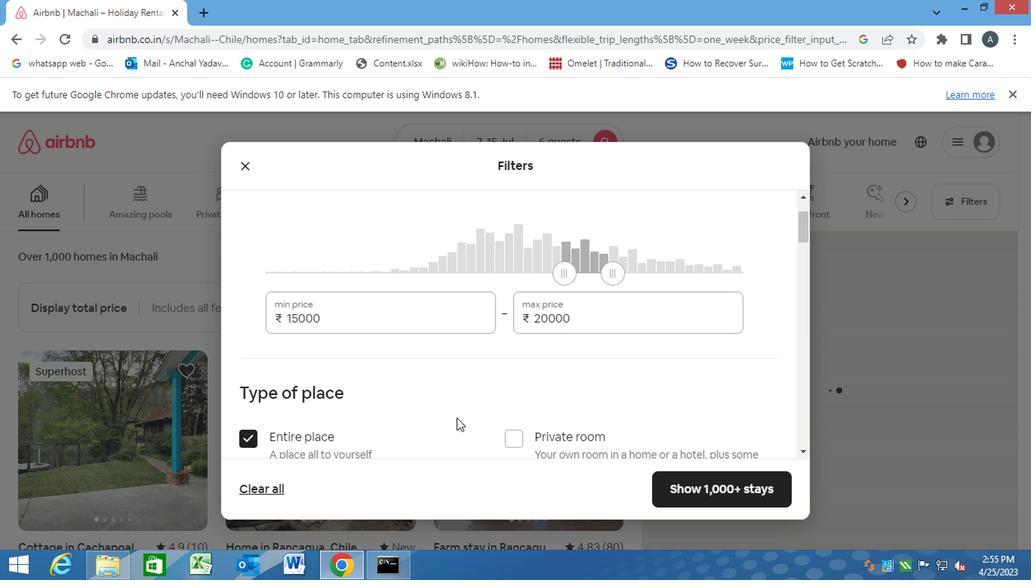 
Action: Mouse scrolled (427, 399) with delta (0, 0)
Screenshot: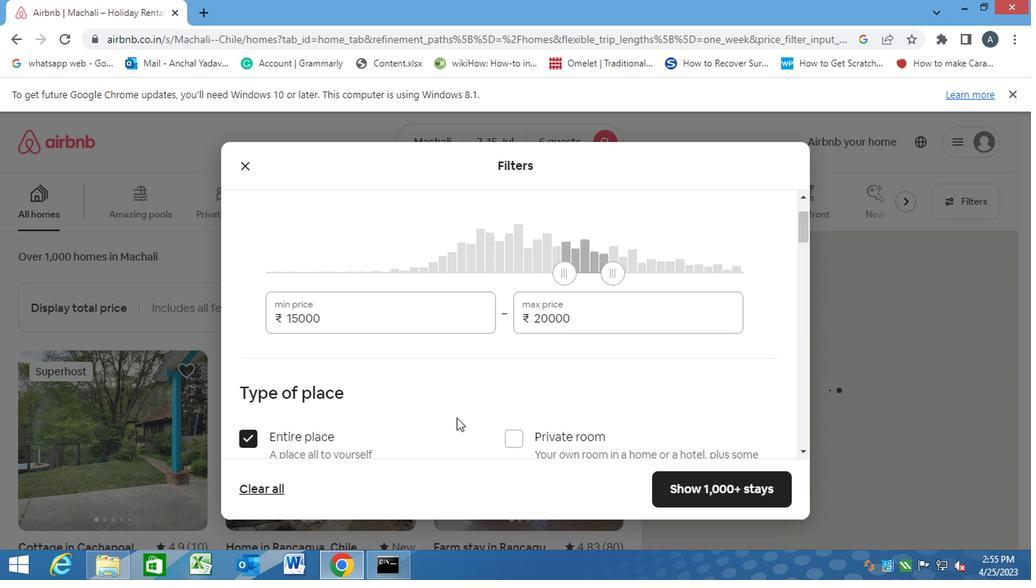 
Action: Mouse scrolled (427, 399) with delta (0, 0)
Screenshot: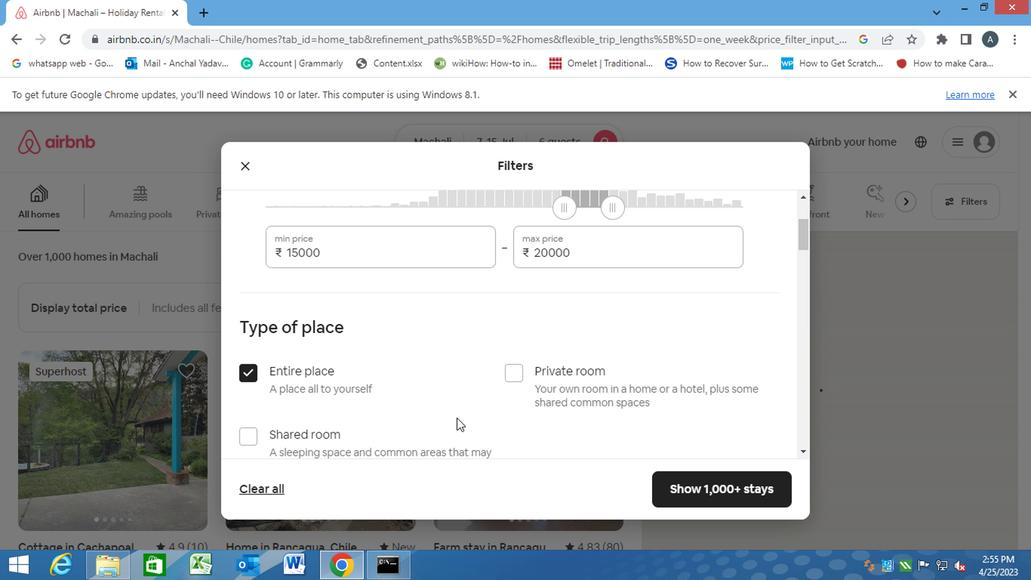 
Action: Mouse moved to (427, 399)
Screenshot: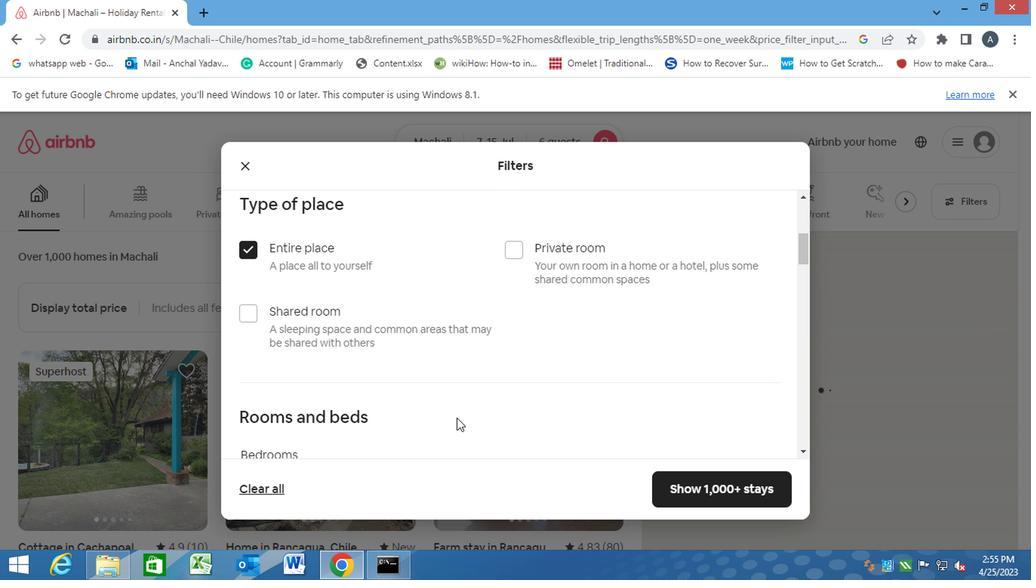 
Action: Mouse scrolled (427, 399) with delta (0, 0)
Screenshot: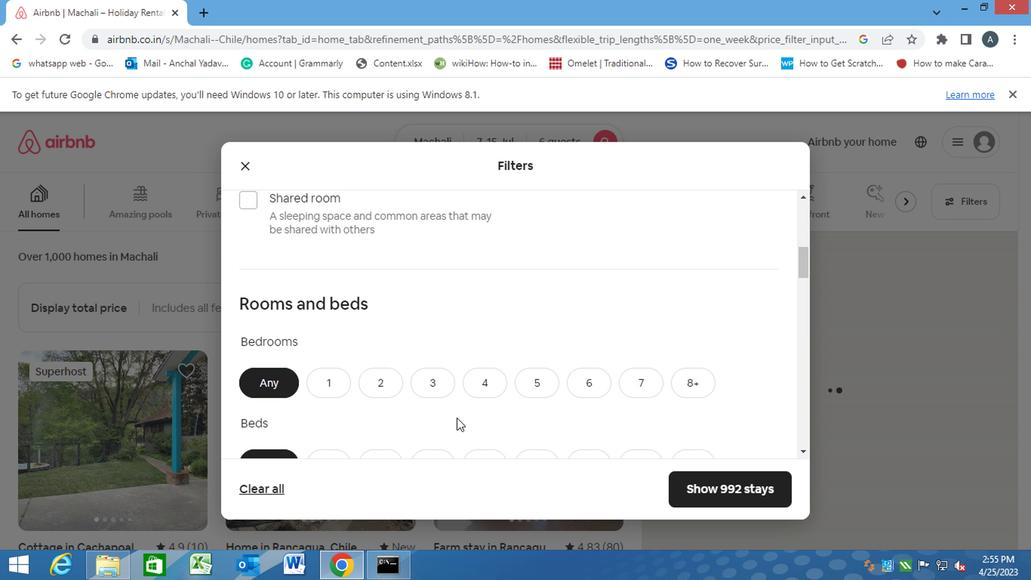 
Action: Mouse scrolled (427, 399) with delta (0, 0)
Screenshot: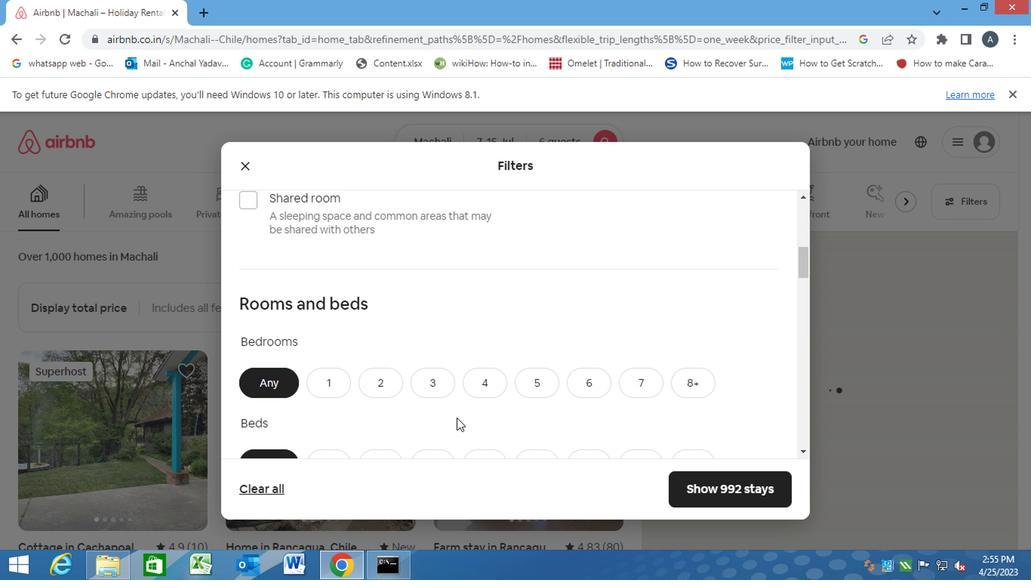 
Action: Mouse moved to (409, 272)
Screenshot: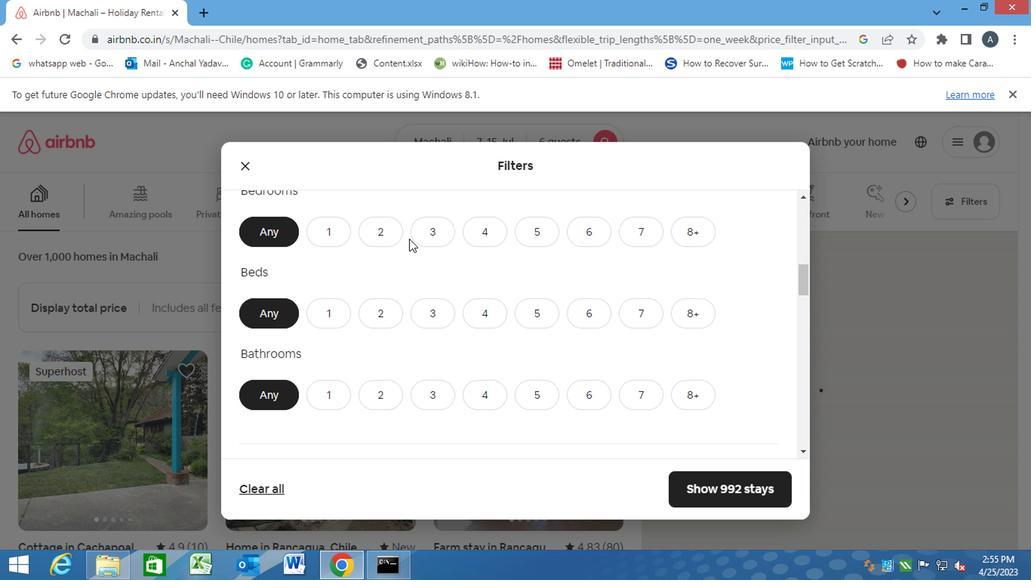 
Action: Mouse pressed left at (409, 272)
Screenshot: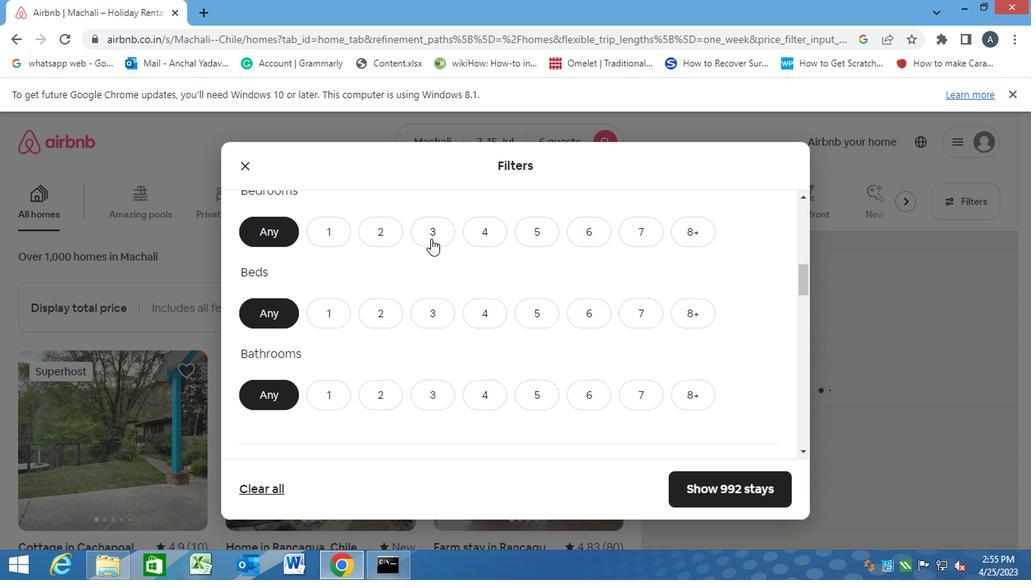 
Action: Mouse moved to (407, 319)
Screenshot: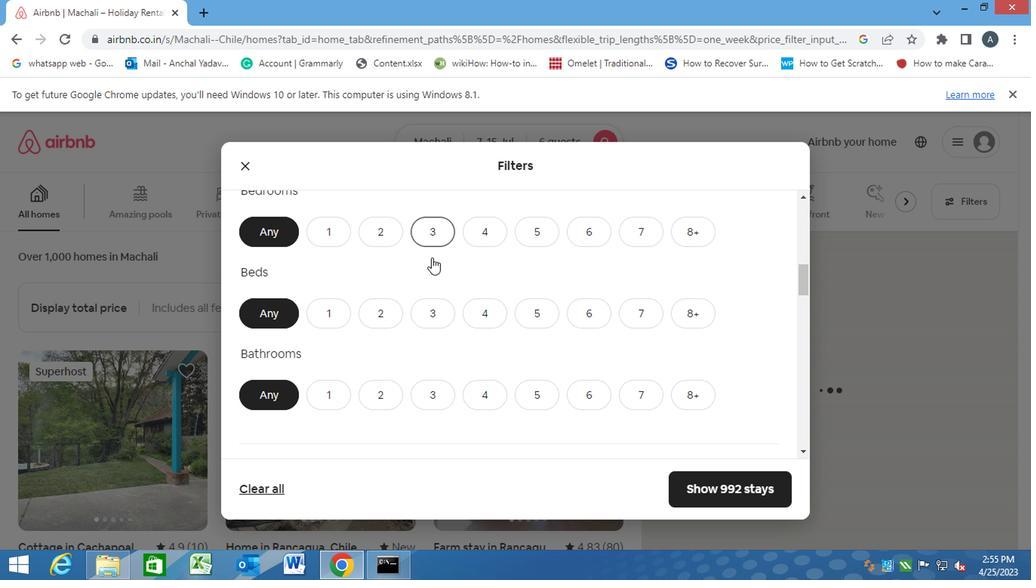 
Action: Mouse pressed left at (407, 319)
Screenshot: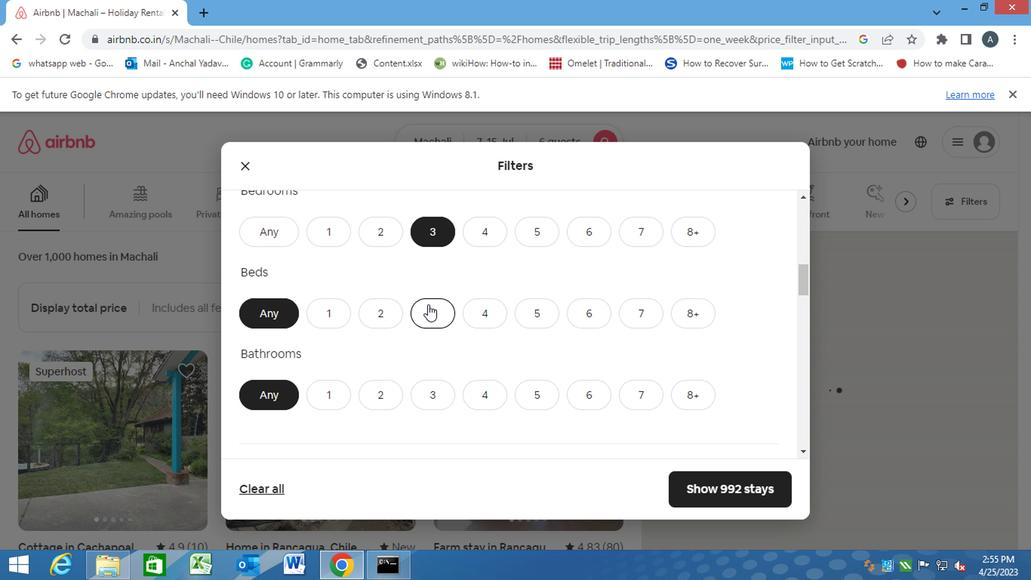 
Action: Mouse moved to (408, 385)
Screenshot: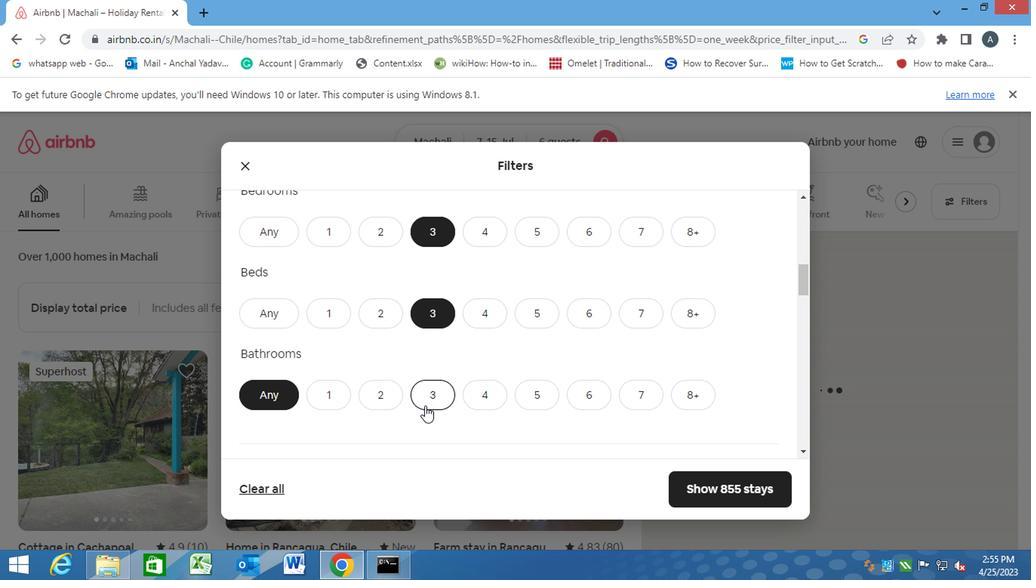 
Action: Mouse pressed left at (408, 385)
Screenshot: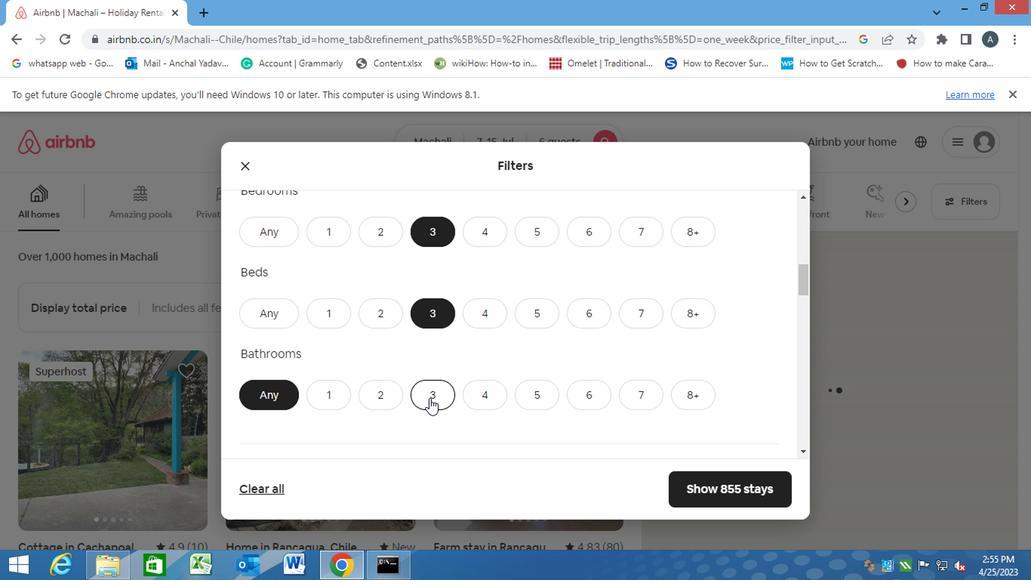 
Action: Mouse moved to (384, 405)
Screenshot: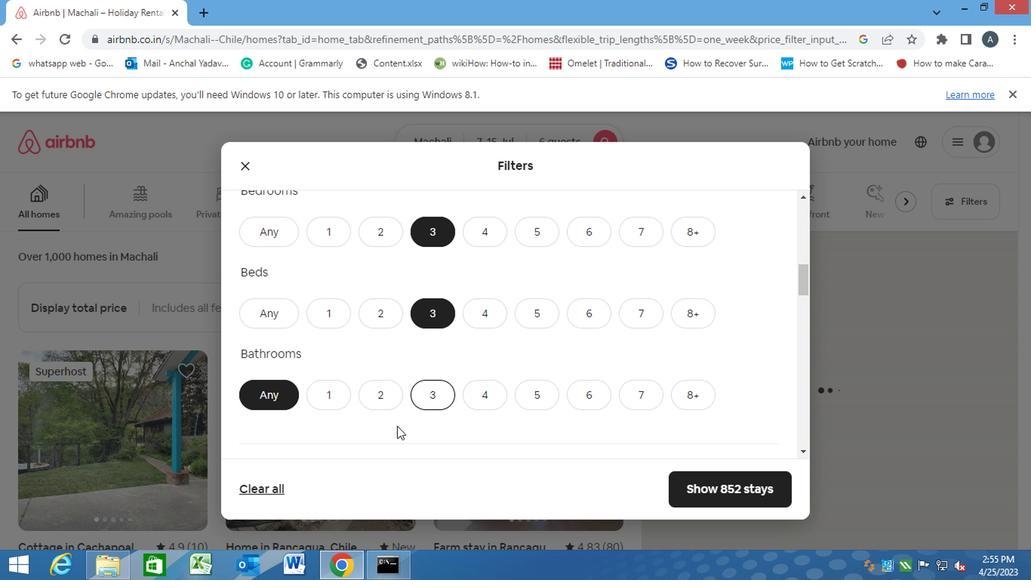 
Action: Mouse scrolled (384, 405) with delta (0, 0)
Screenshot: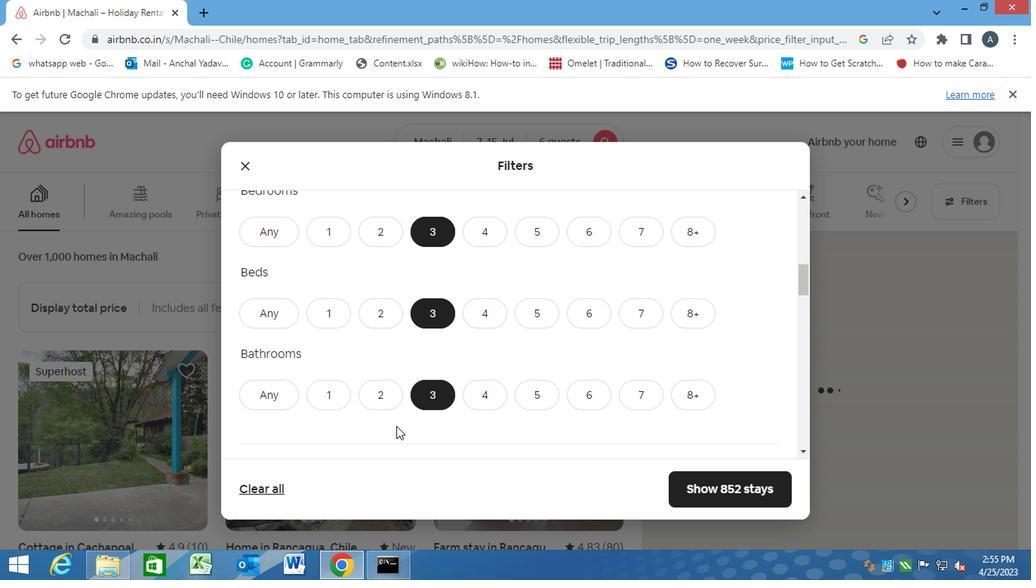 
Action: Mouse scrolled (384, 405) with delta (0, 0)
Screenshot: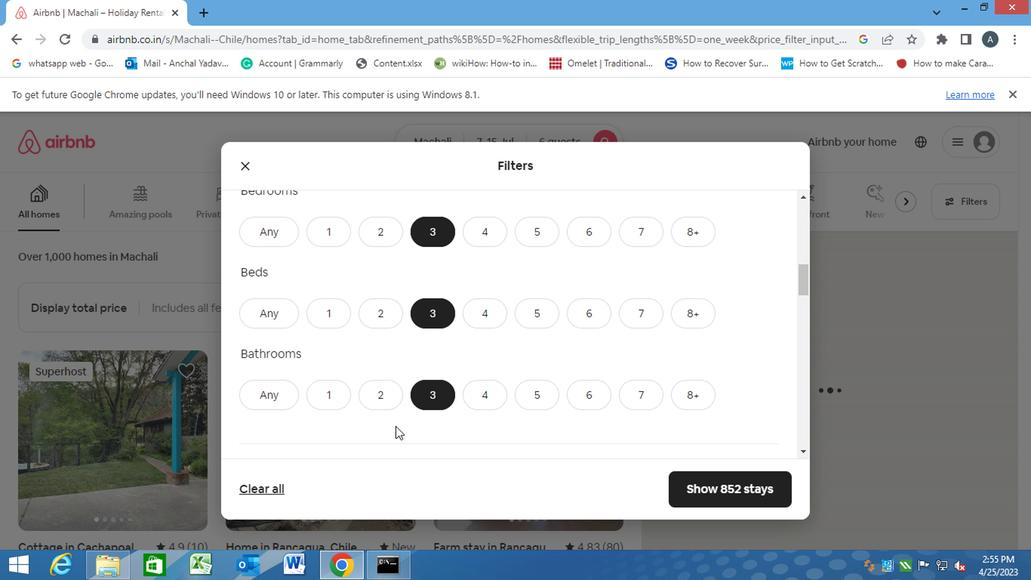 
Action: Mouse scrolled (384, 405) with delta (0, 0)
Screenshot: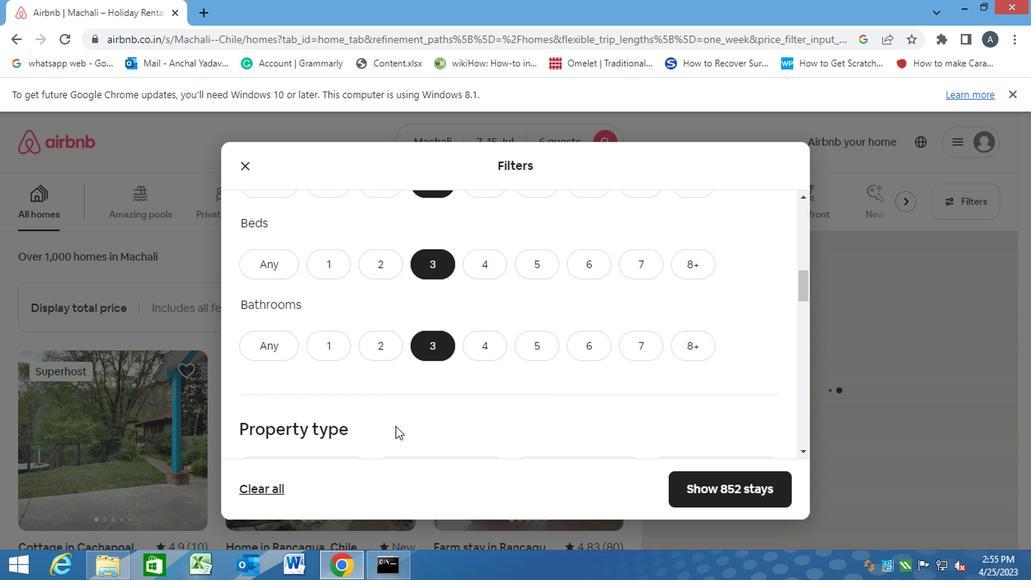 
Action: Mouse moved to (346, 353)
Screenshot: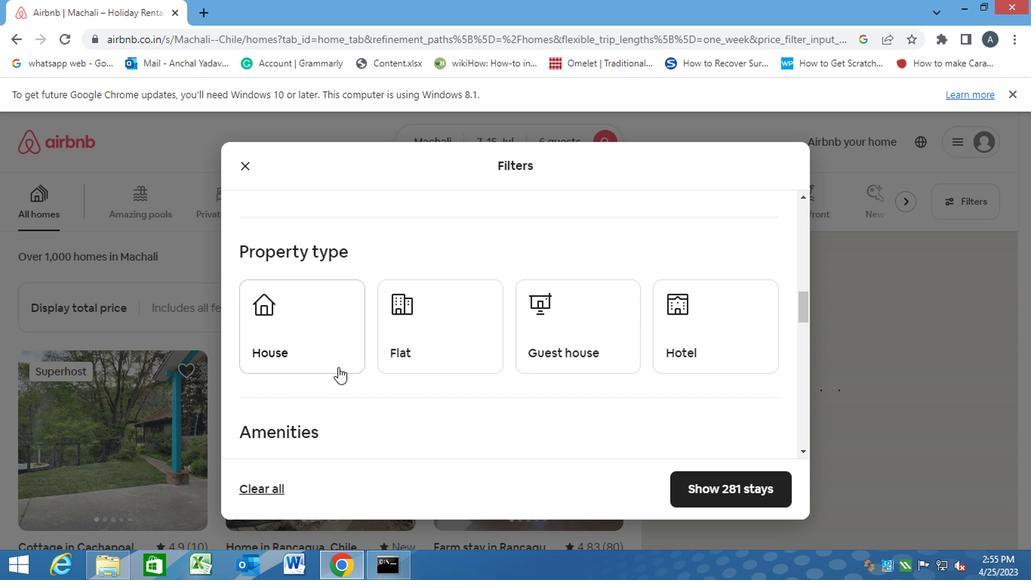
Action: Mouse pressed left at (346, 353)
Screenshot: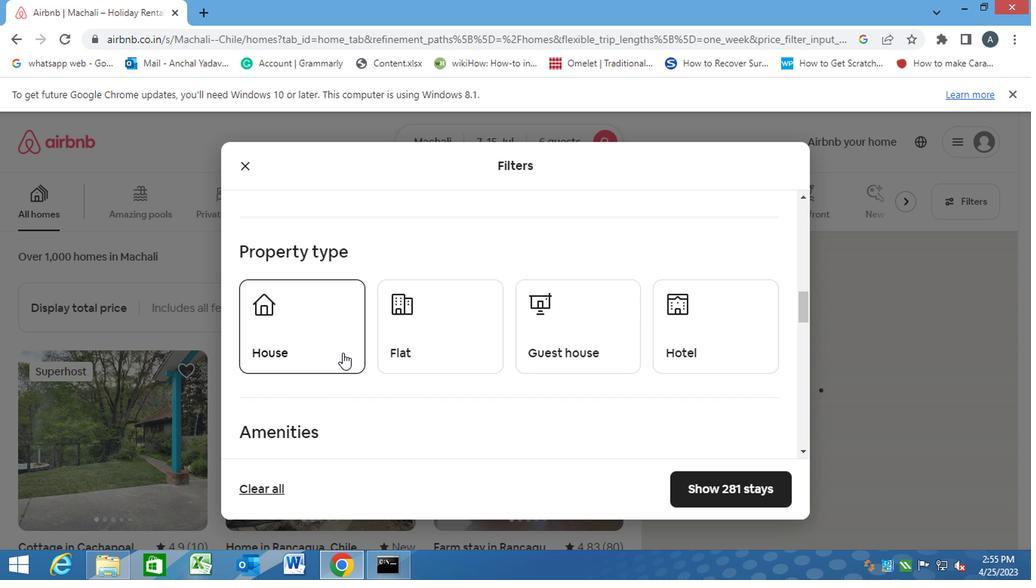 
Action: Mouse moved to (403, 353)
Screenshot: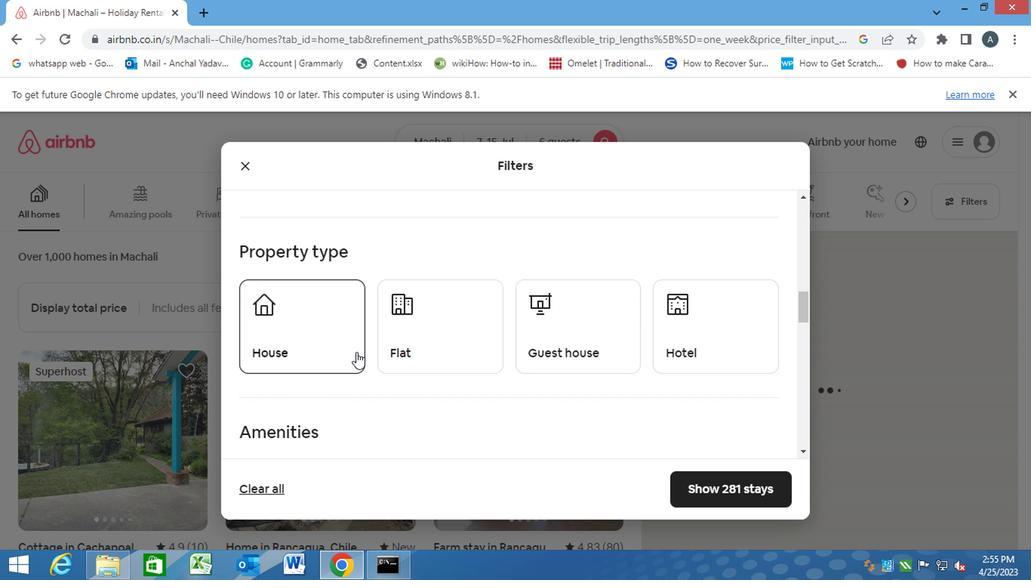 
Action: Mouse pressed left at (403, 353)
Screenshot: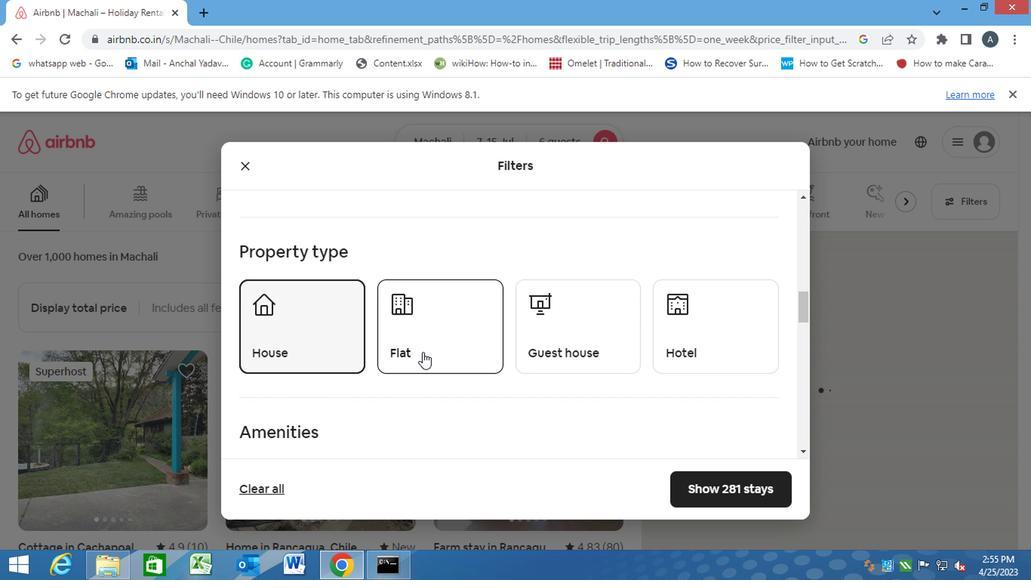 
Action: Mouse moved to (525, 352)
Screenshot: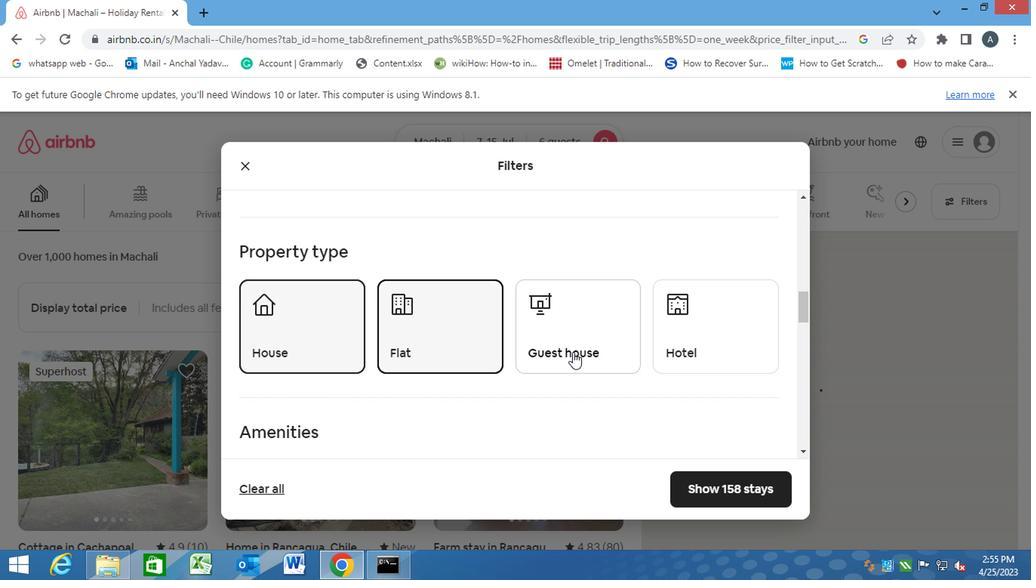 
Action: Mouse pressed left at (525, 352)
Screenshot: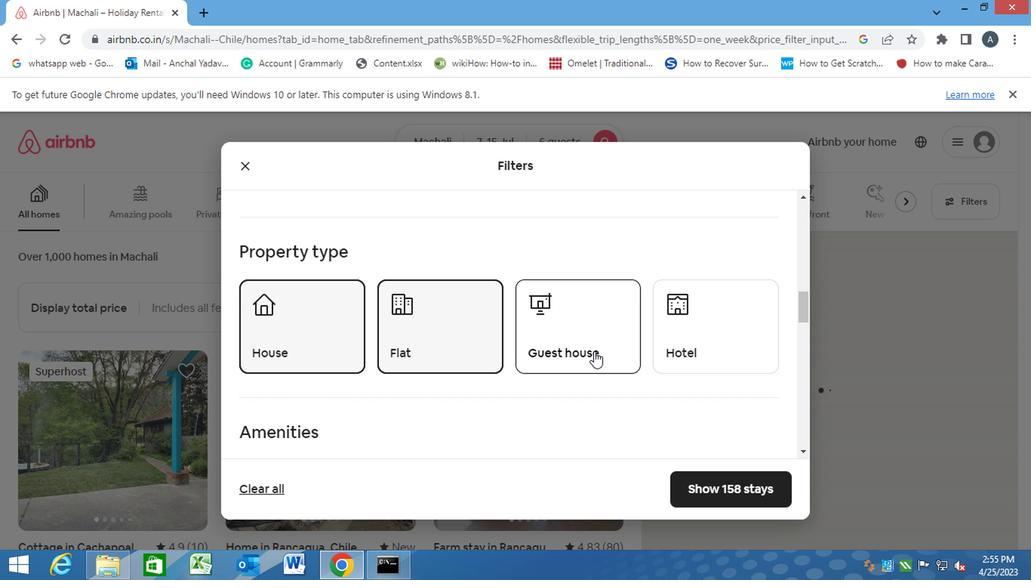 
Action: Mouse moved to (465, 378)
Screenshot: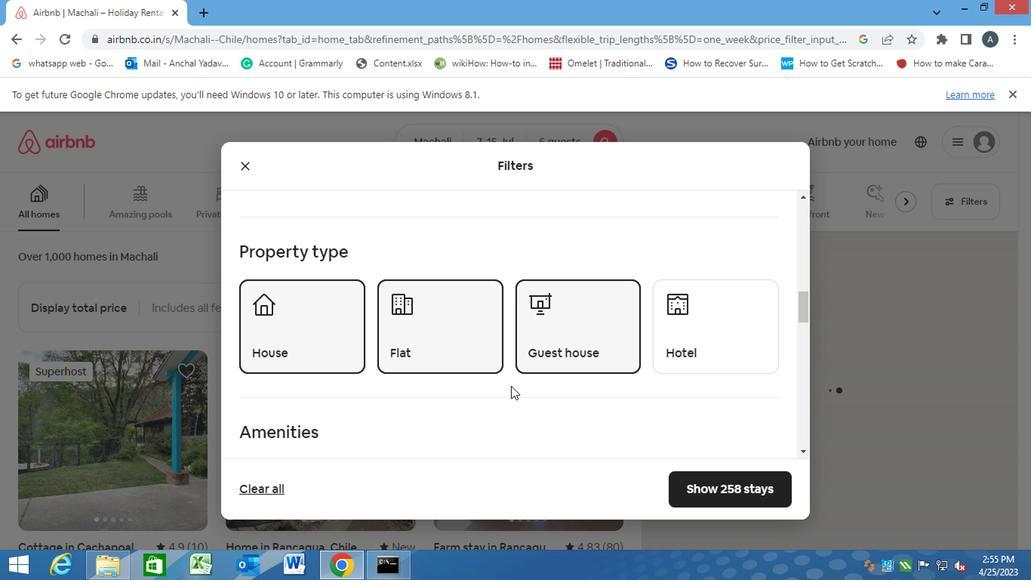 
Action: Mouse scrolled (465, 377) with delta (0, 0)
Screenshot: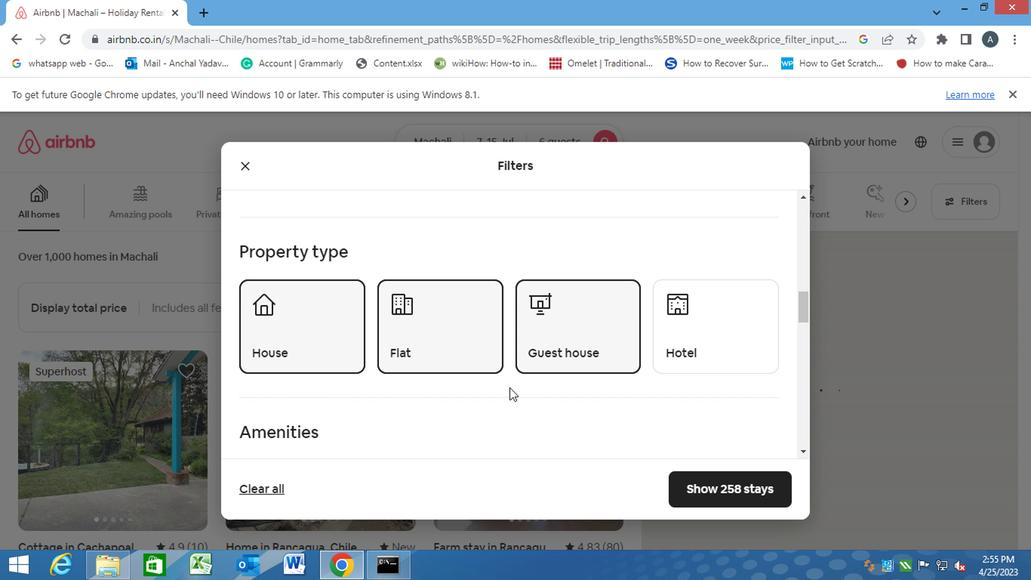 
Action: Mouse scrolled (465, 377) with delta (0, 0)
Screenshot: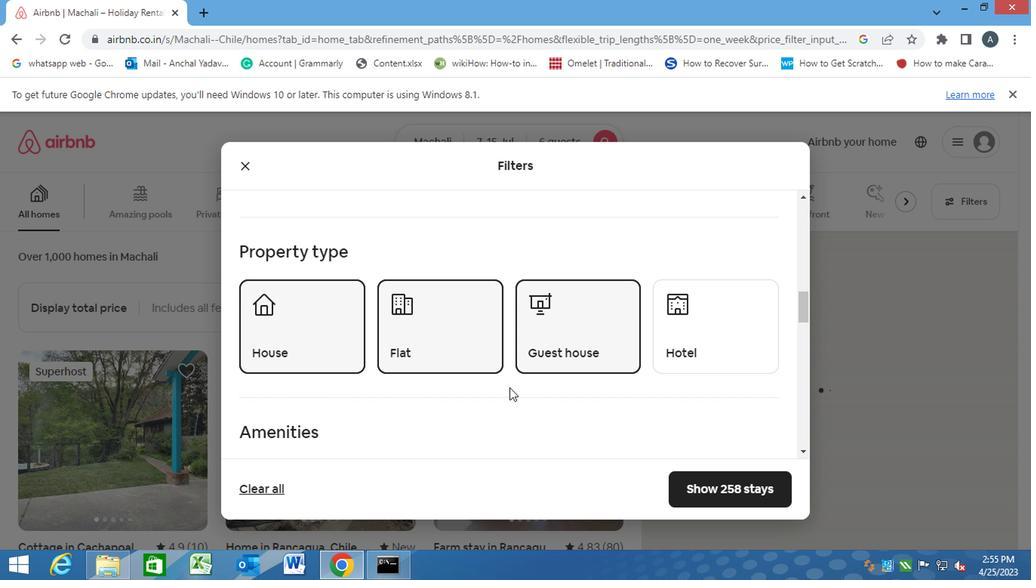 
Action: Mouse scrolled (465, 377) with delta (0, 0)
Screenshot: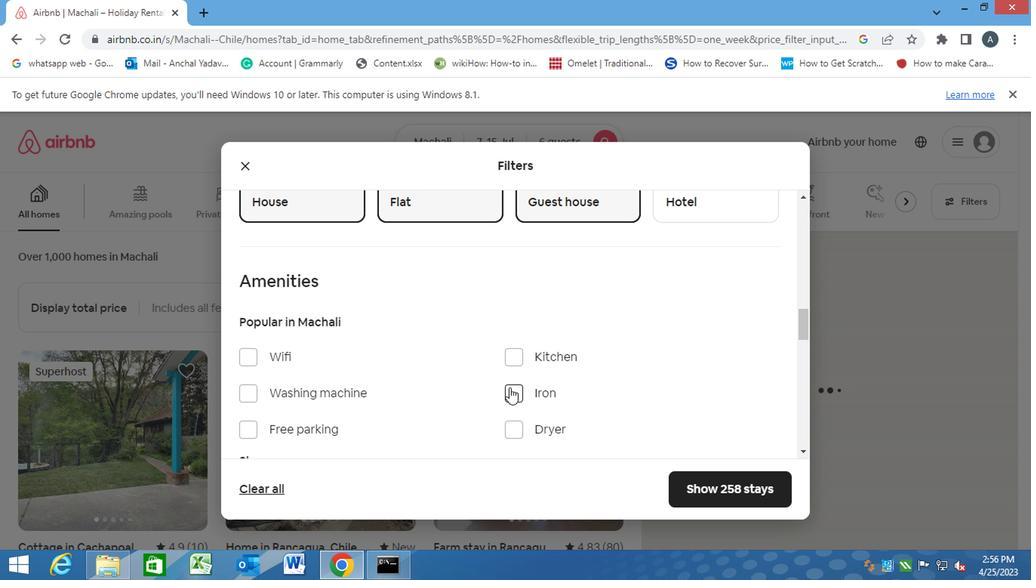 
Action: Mouse scrolled (465, 377) with delta (0, 0)
Screenshot: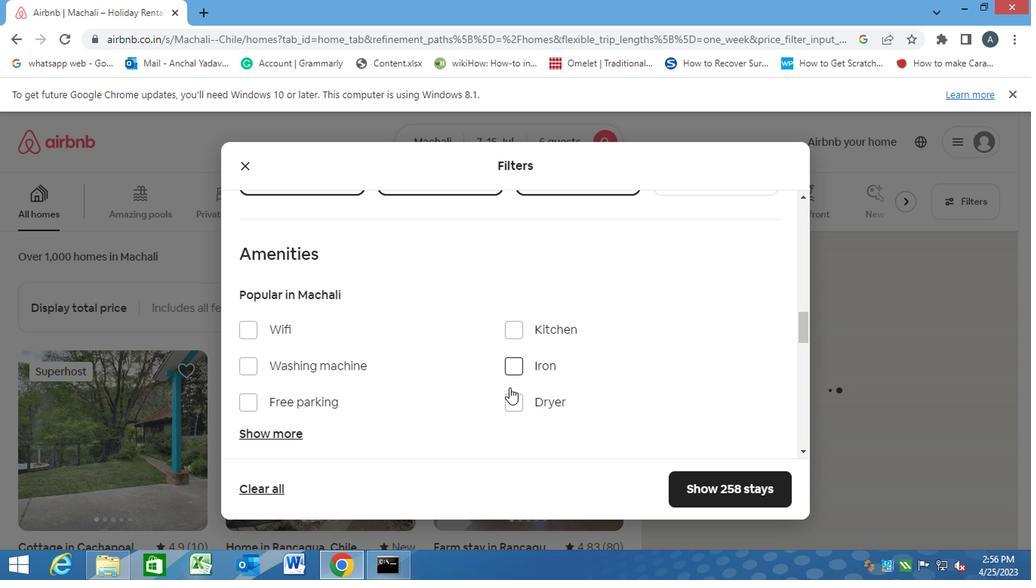 
Action: Mouse scrolled (465, 377) with delta (0, 0)
Screenshot: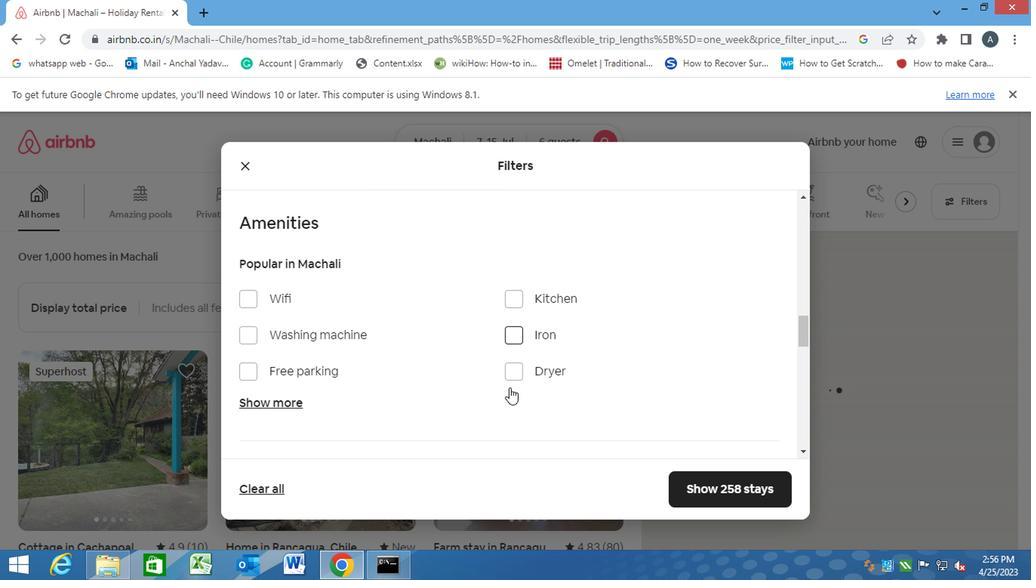
Action: Mouse scrolled (465, 377) with delta (0, 0)
Screenshot: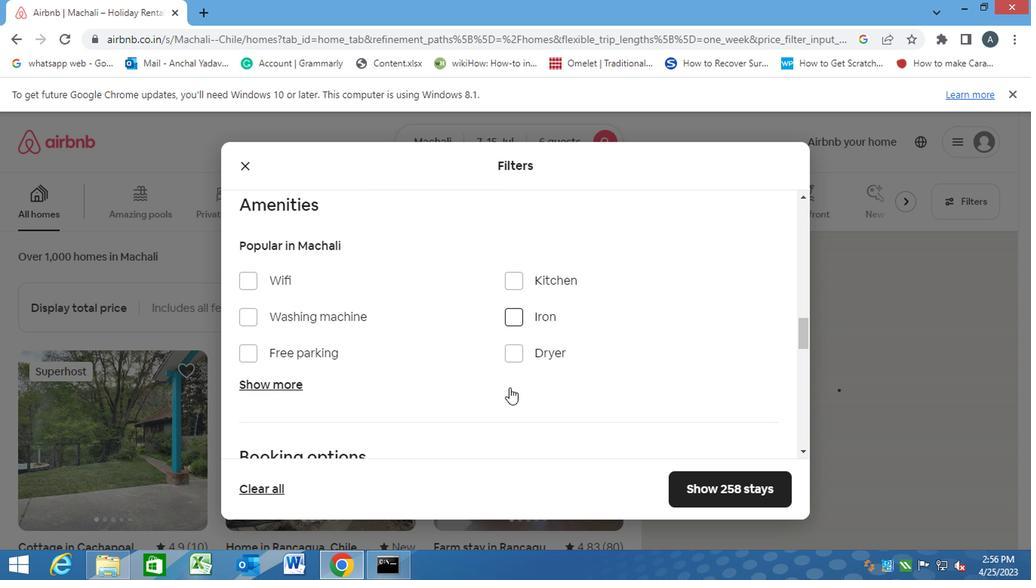 
Action: Mouse moved to (629, 340)
Screenshot: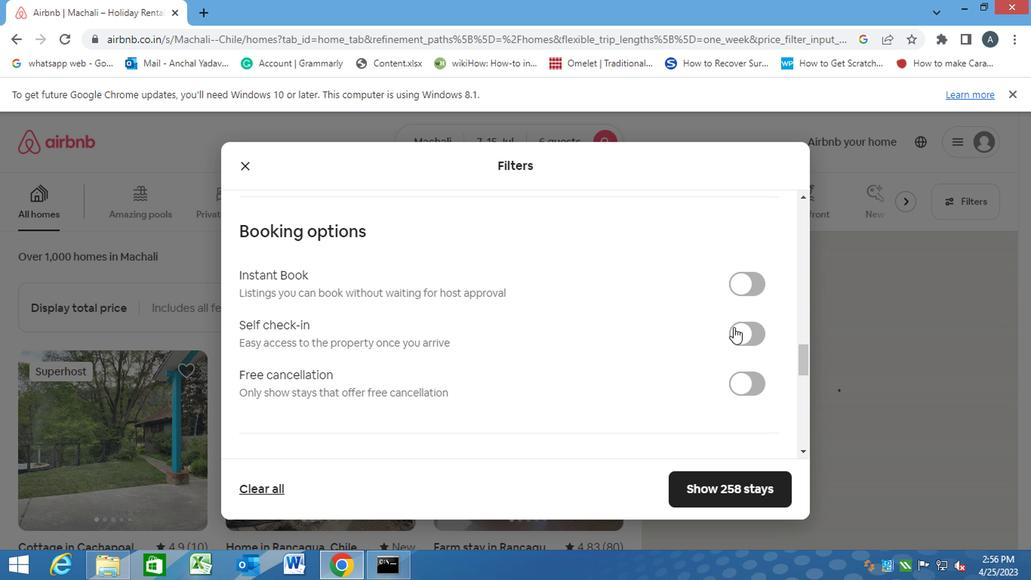 
Action: Mouse pressed left at (629, 340)
Screenshot: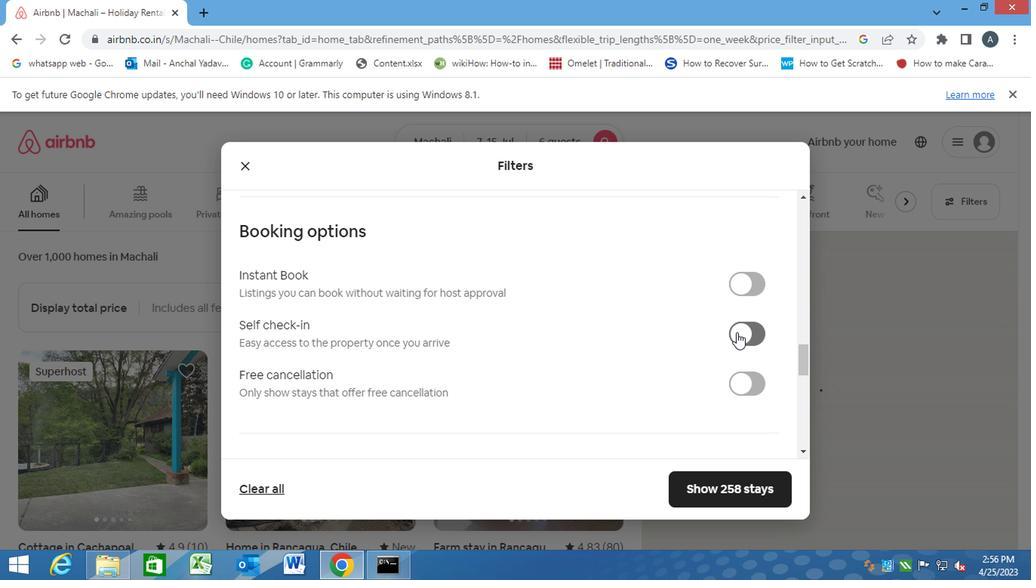 
Action: Mouse moved to (551, 353)
Screenshot: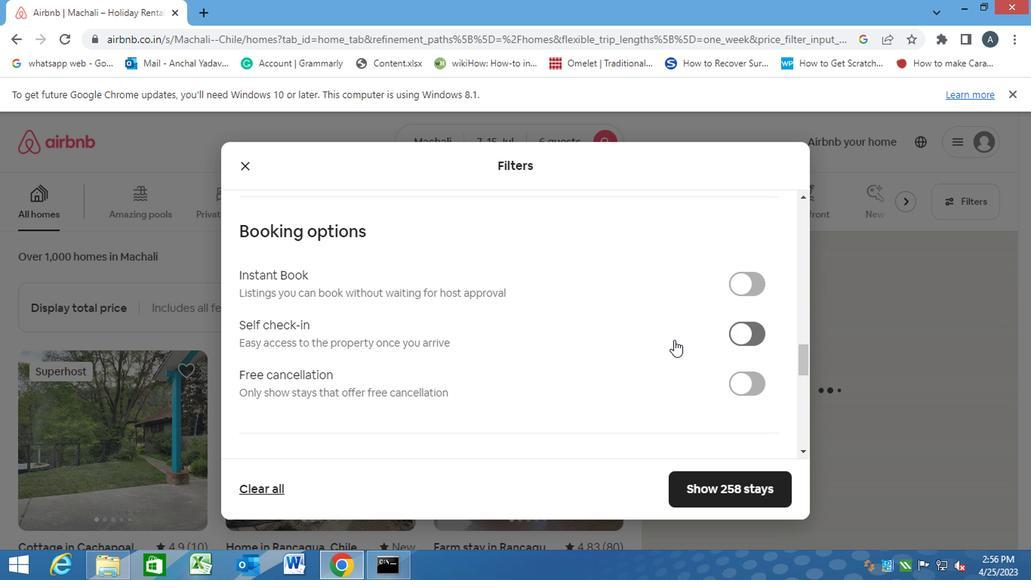 
Action: Mouse scrolled (551, 353) with delta (0, 0)
Screenshot: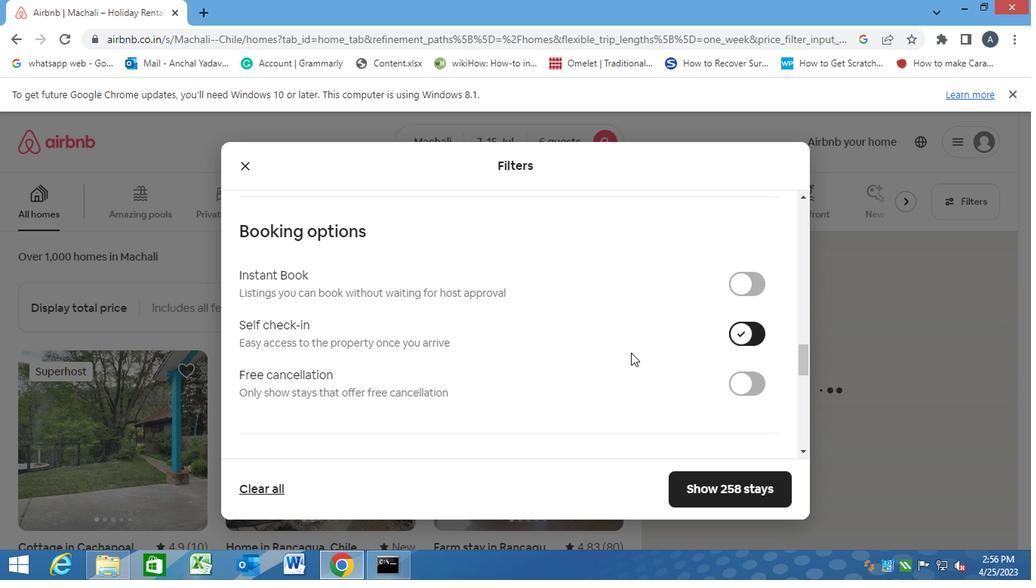 
Action: Mouse scrolled (551, 353) with delta (0, 0)
Screenshot: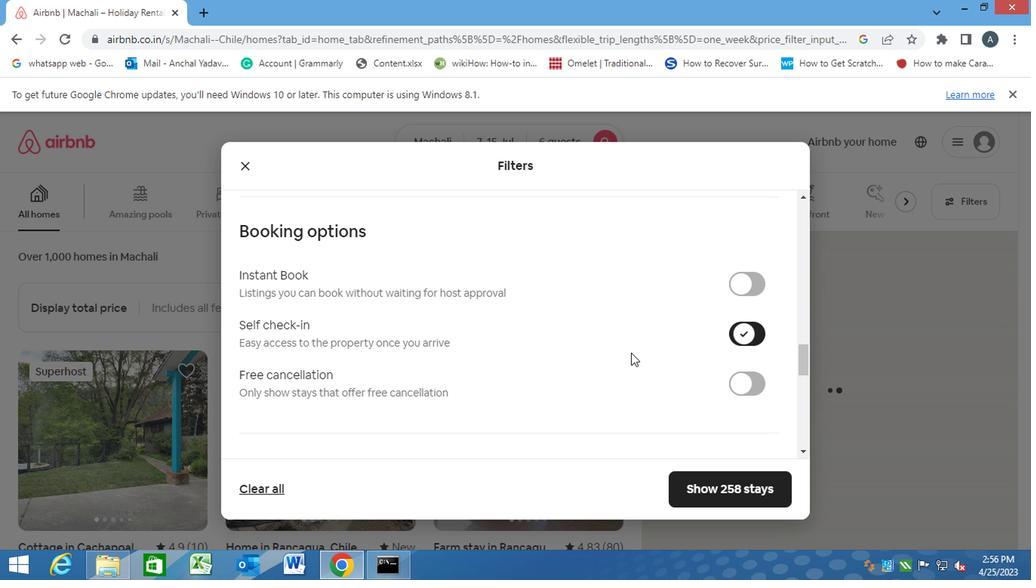 
Action: Mouse scrolled (551, 353) with delta (0, 0)
Screenshot: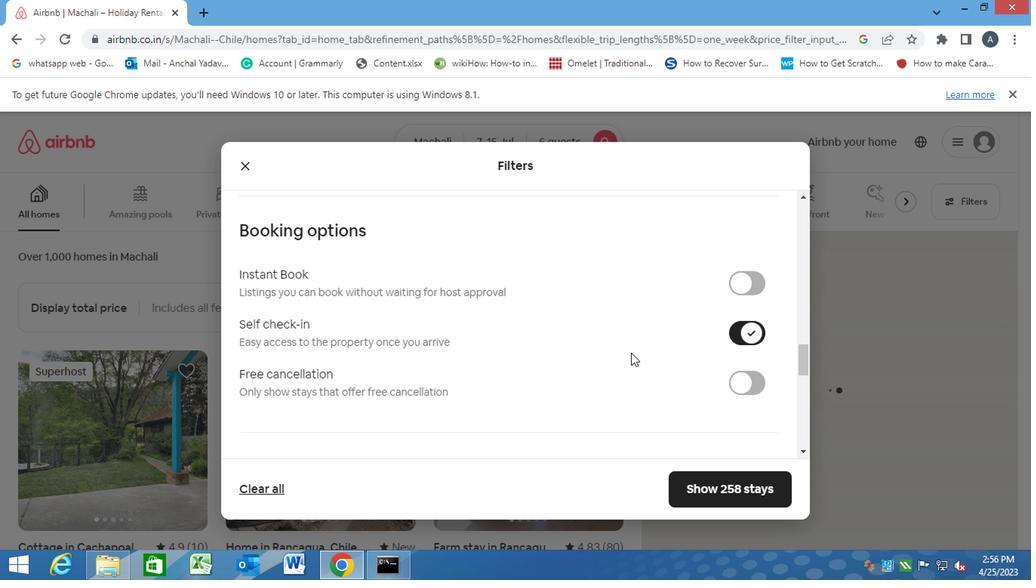 
Action: Mouse scrolled (551, 353) with delta (0, 0)
Screenshot: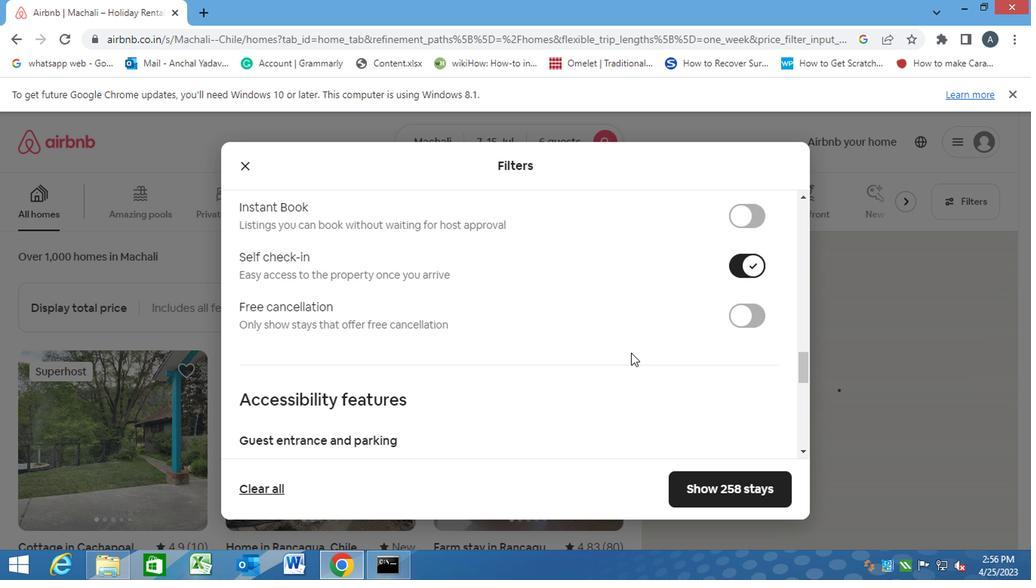 
Action: Mouse scrolled (551, 353) with delta (0, 0)
Screenshot: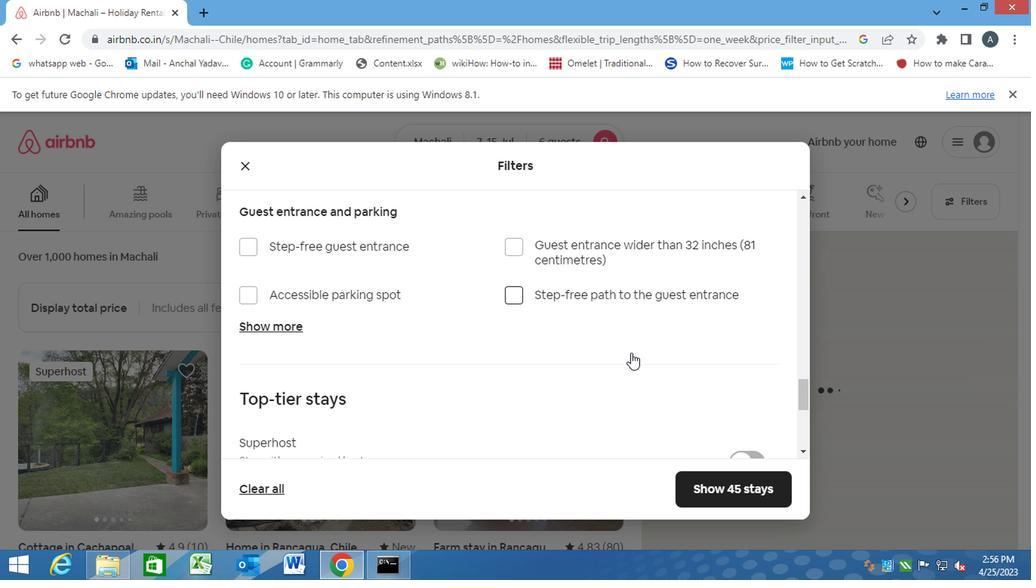
Action: Mouse scrolled (551, 353) with delta (0, 0)
Screenshot: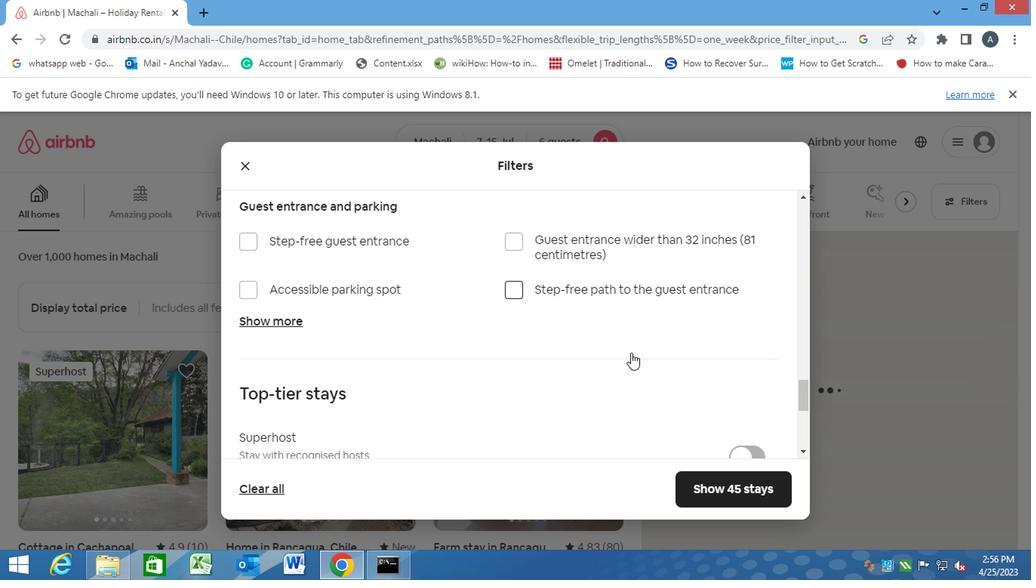 
Action: Mouse scrolled (551, 353) with delta (0, 0)
Screenshot: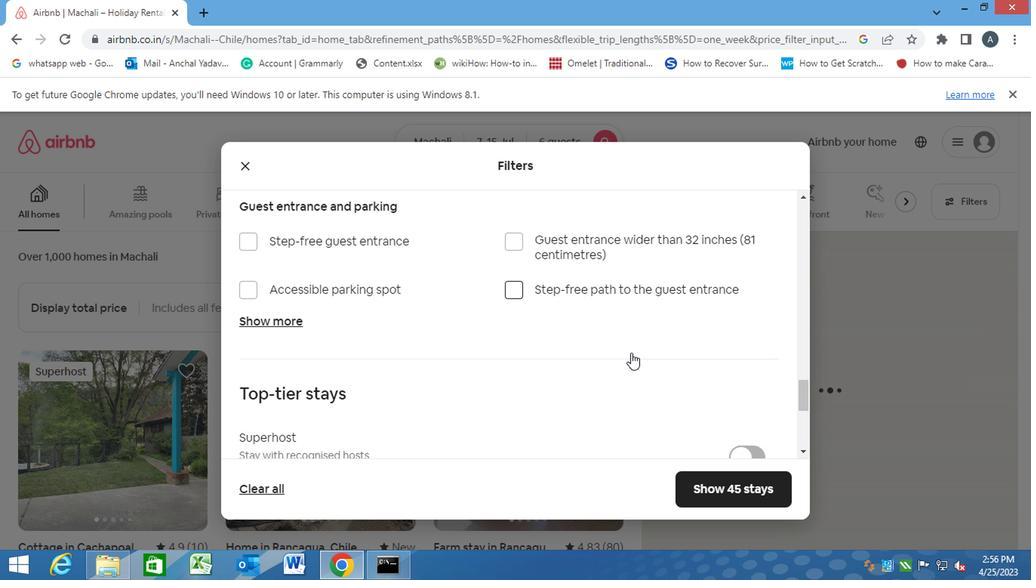 
Action: Mouse moved to (543, 391)
Screenshot: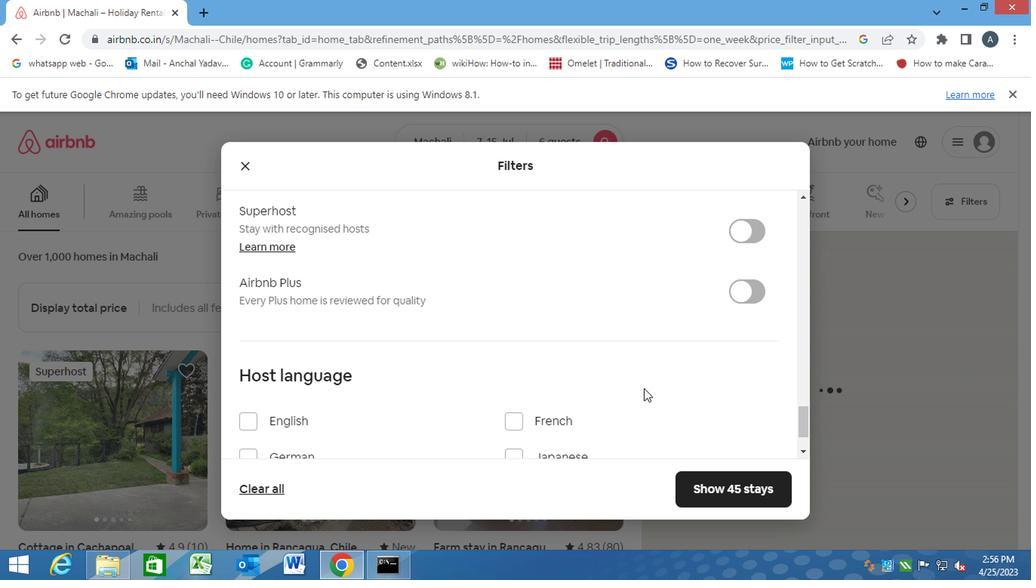 
Action: Mouse scrolled (543, 391) with delta (0, 0)
Screenshot: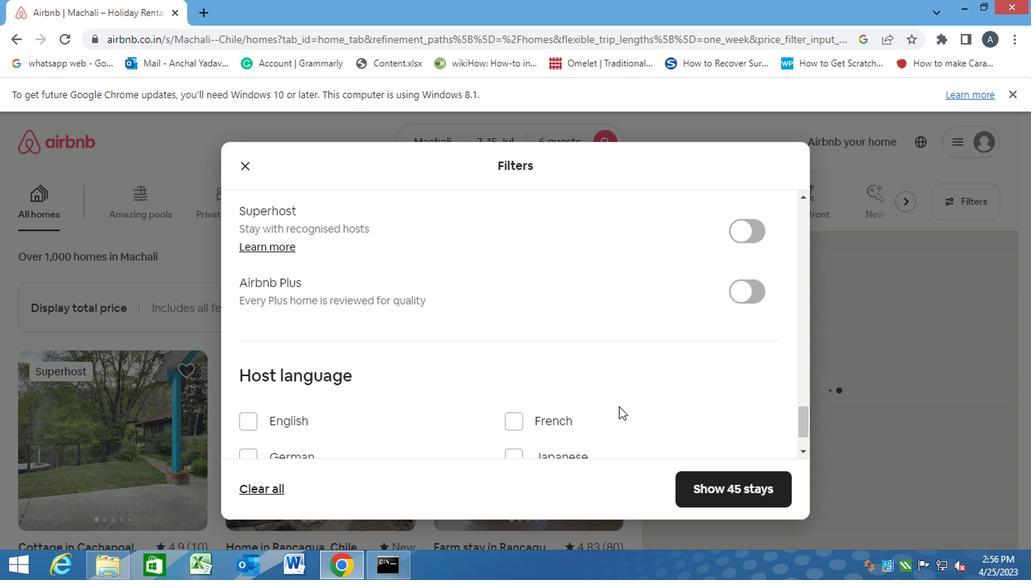 
Action: Mouse moved to (278, 352)
Screenshot: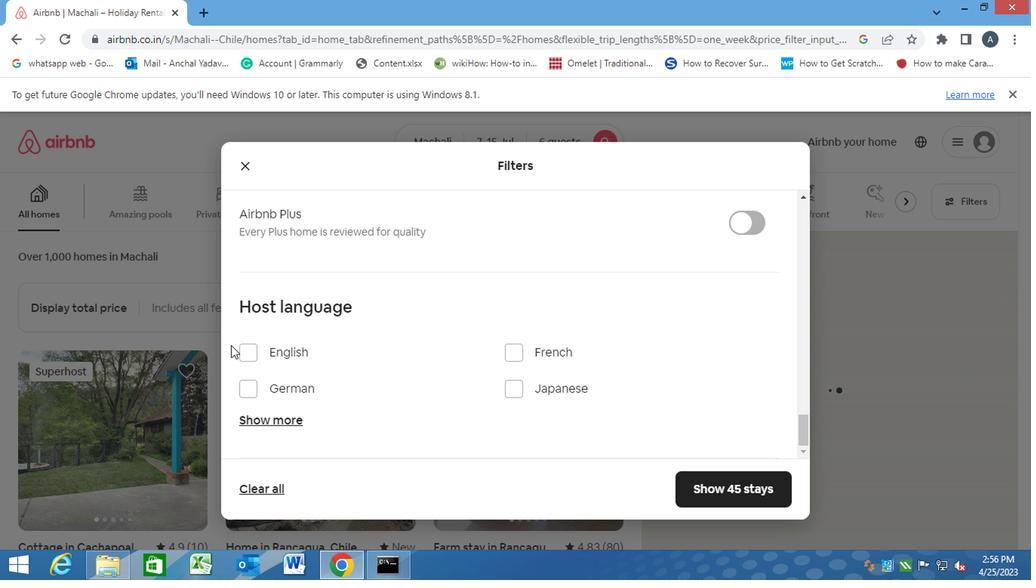 
Action: Mouse pressed left at (278, 352)
Screenshot: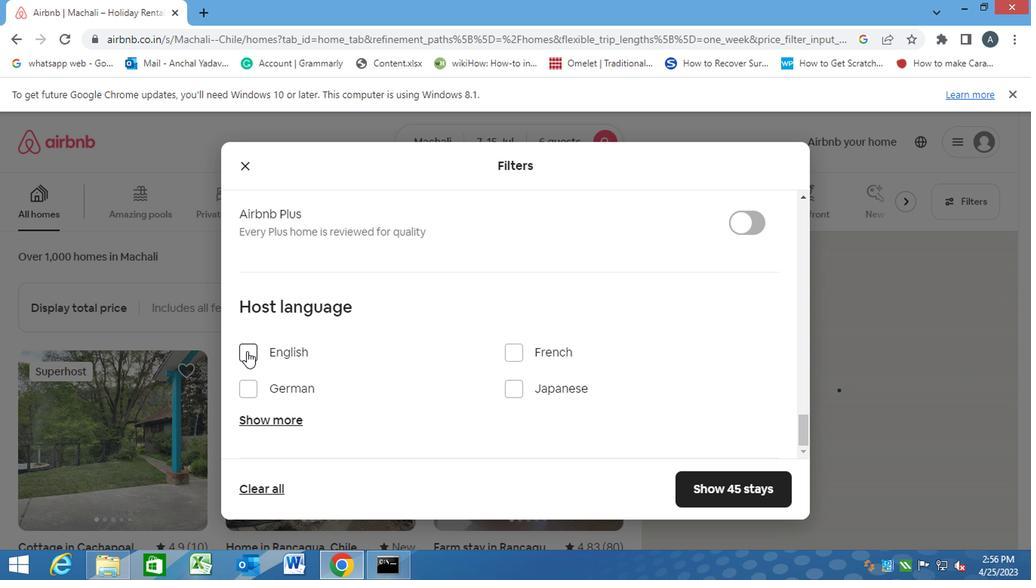 
Action: Mouse moved to (598, 448)
Screenshot: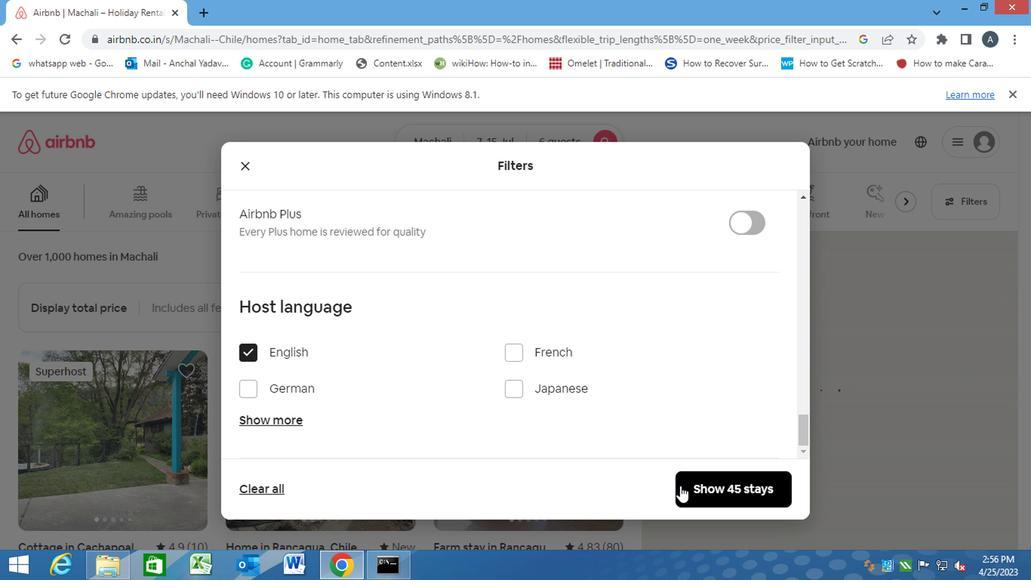 
Action: Mouse pressed left at (598, 448)
Screenshot: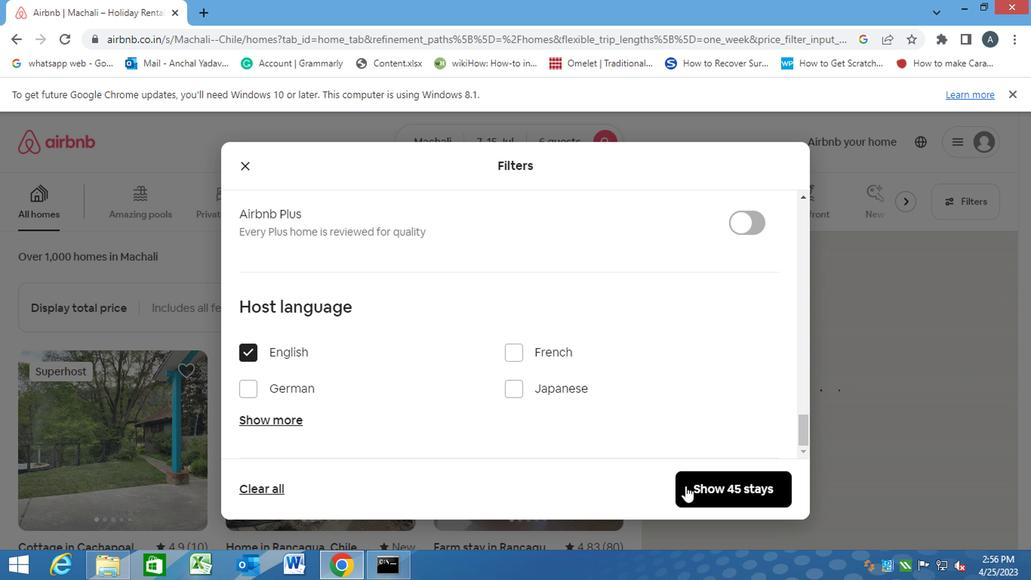 
